 Task: Add an event with the title Second Monthly Performance Evaluation and Feedback, date '2023/10/13', time 9:15 AM to 11:15 AMand add a description: _x000D_
Forming Pairs: Divide the team into pairs. Each pair will consist of a faller and one or more catchers. Ideally, the catchers should be physically capable of supporting the weight of the faller., put the event into Green category . Add location for the event as: Salzburg, Austria, logged in from the account softage.8@softage.netand send the event invitation to softage.3@softage.net and softage.4@softage.net. Set a reminder for the event 87 week before
Action: Mouse moved to (92, 134)
Screenshot: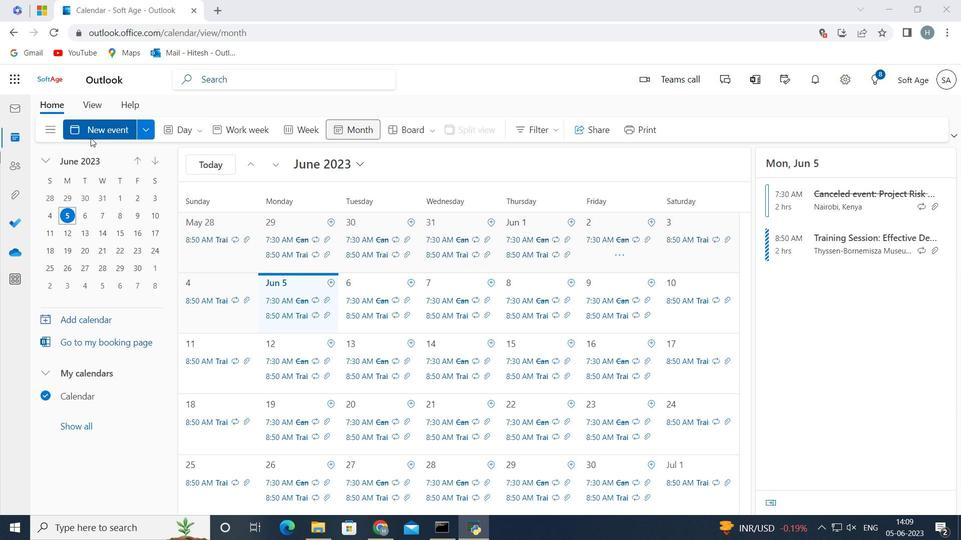
Action: Mouse pressed left at (92, 134)
Screenshot: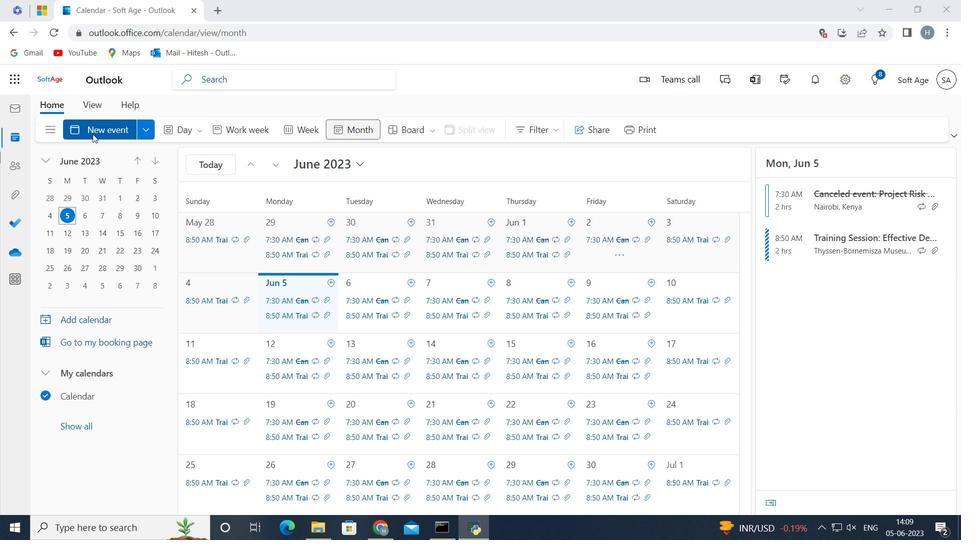 
Action: Mouse moved to (216, 208)
Screenshot: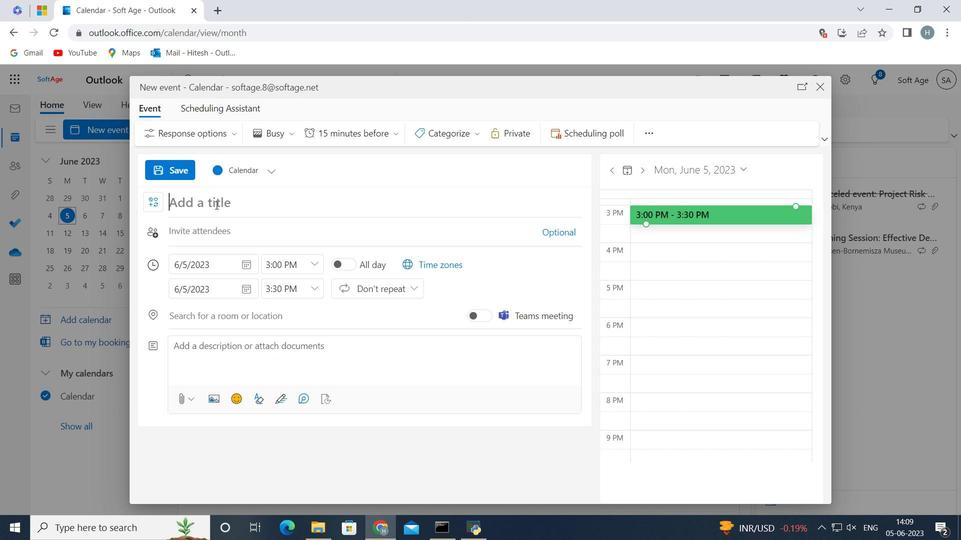 
Action: Mouse pressed left at (216, 208)
Screenshot: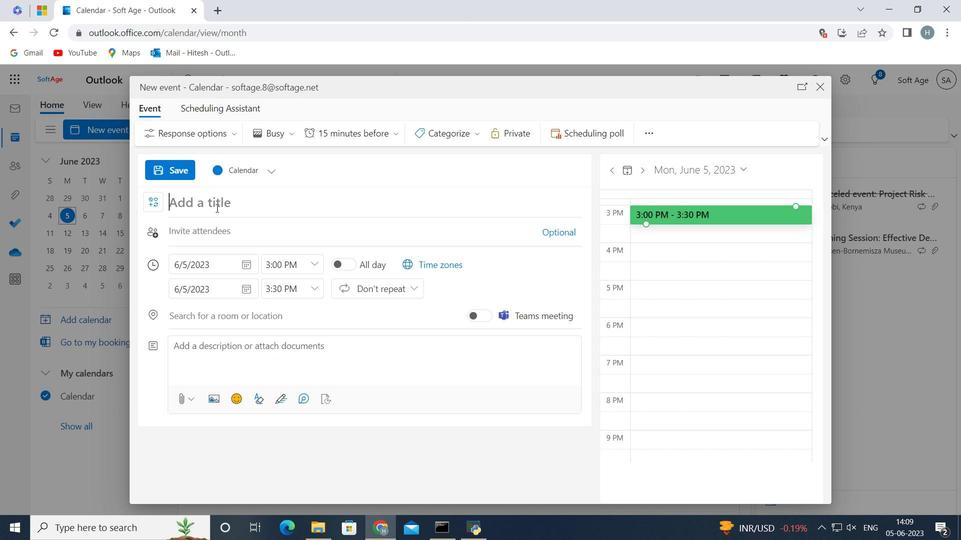 
Action: Mouse moved to (216, 208)
Screenshot: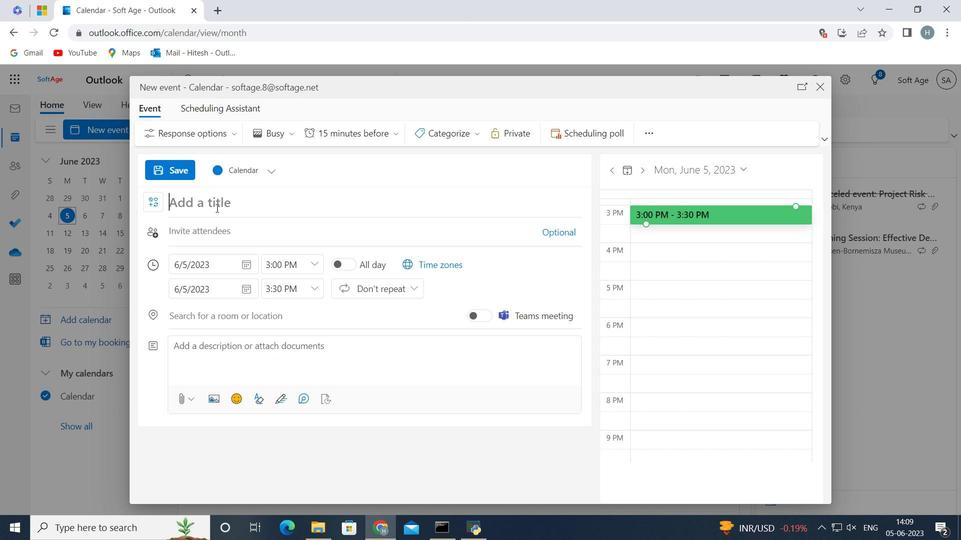 
Action: Key pressed <Key.shift>Second<Key.space><Key.shift>Monthly<Key.space><Key.shift>performance<Key.space><Key.shift>Evaluation<Key.space>and<Key.space><Key.shift>Feedback<Key.space>
Screenshot: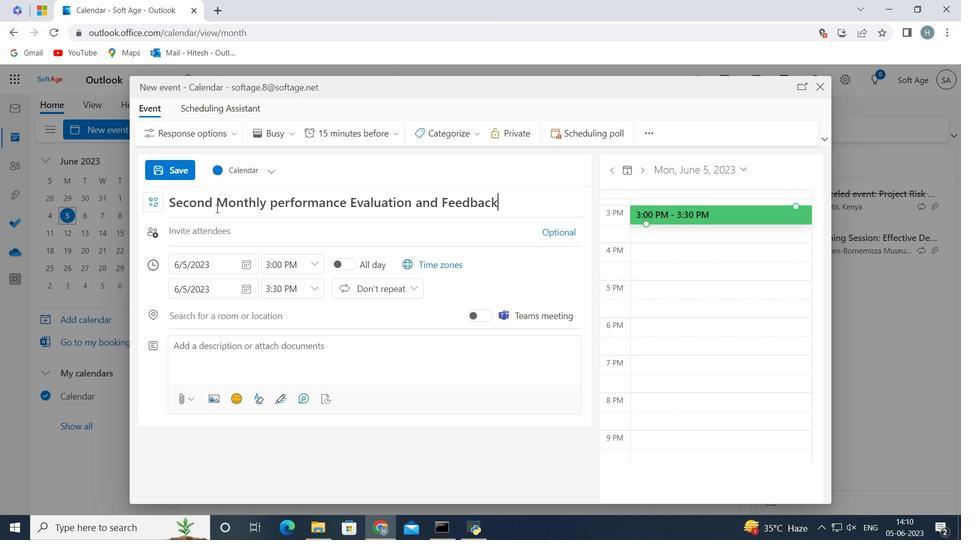 
Action: Mouse moved to (245, 260)
Screenshot: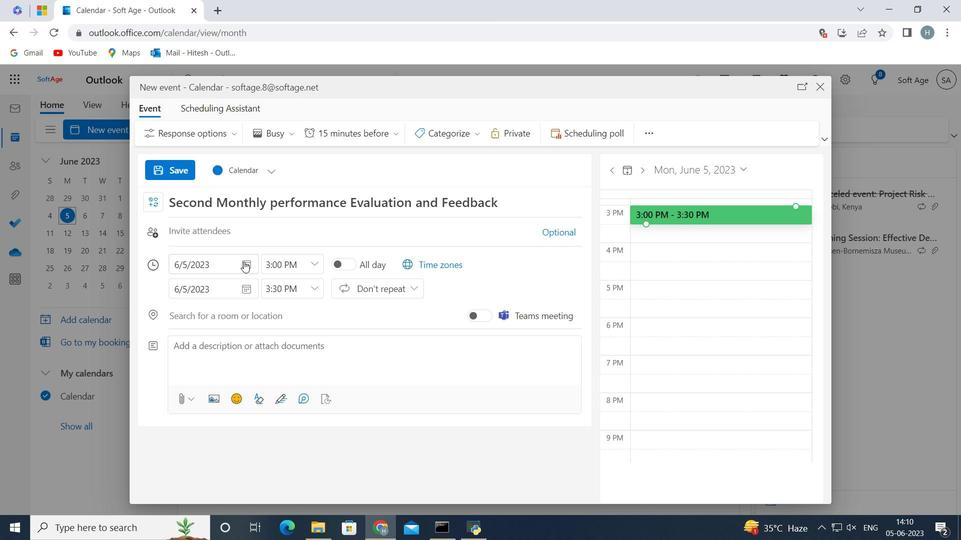 
Action: Mouse pressed left at (245, 260)
Screenshot: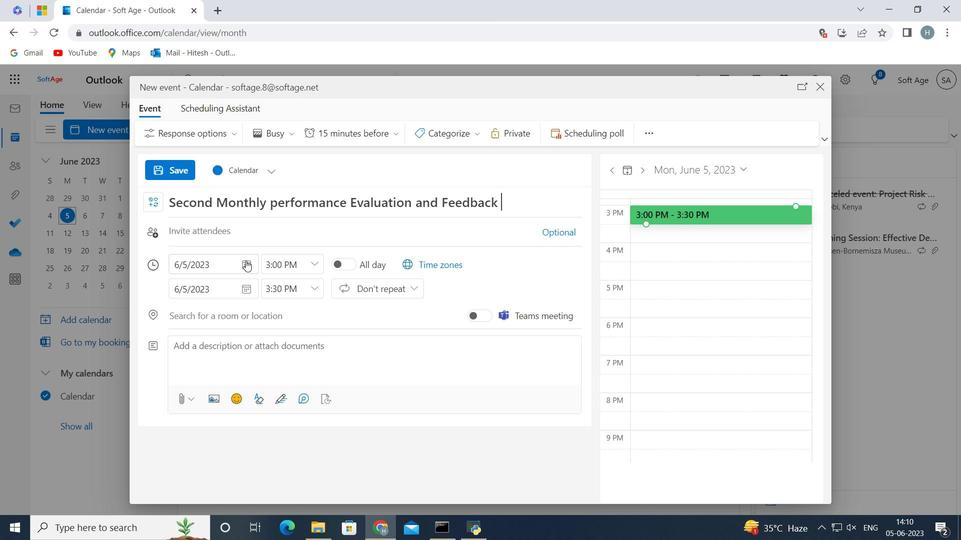 
Action: Mouse moved to (211, 290)
Screenshot: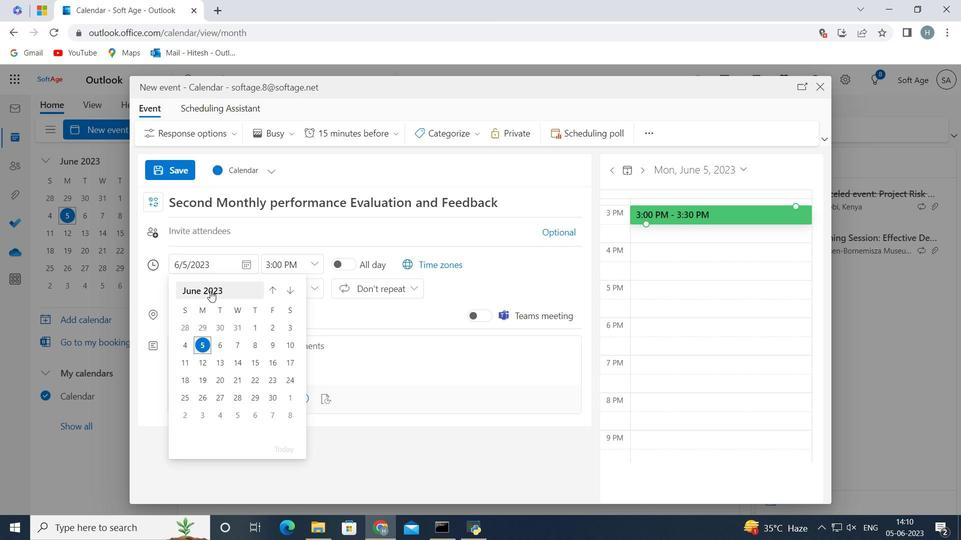 
Action: Mouse pressed left at (211, 290)
Screenshot: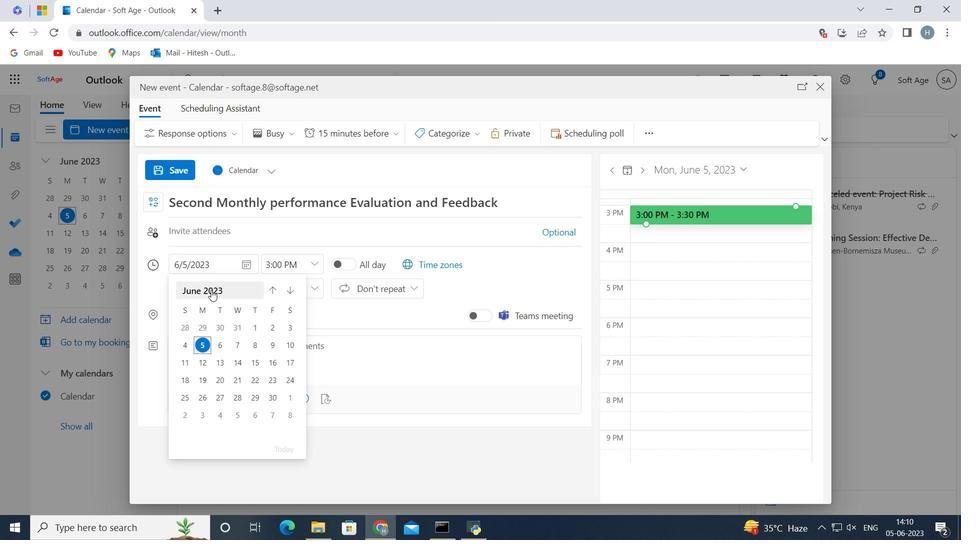 
Action: Mouse moved to (223, 383)
Screenshot: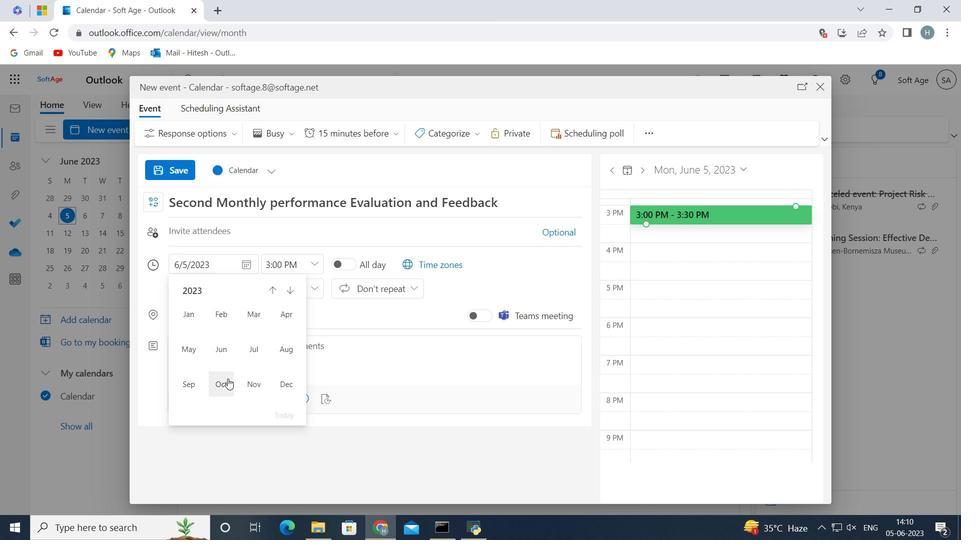 
Action: Mouse pressed left at (223, 383)
Screenshot: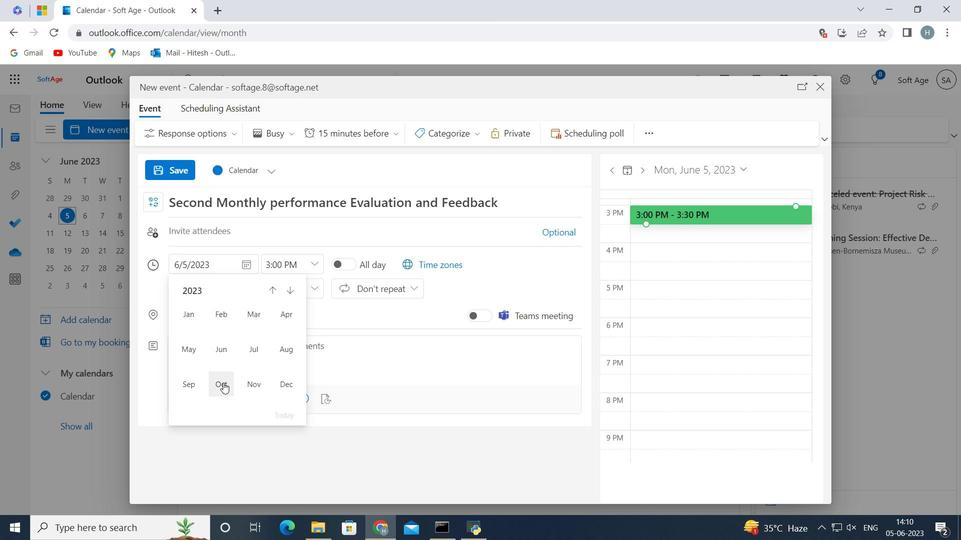 
Action: Mouse moved to (271, 347)
Screenshot: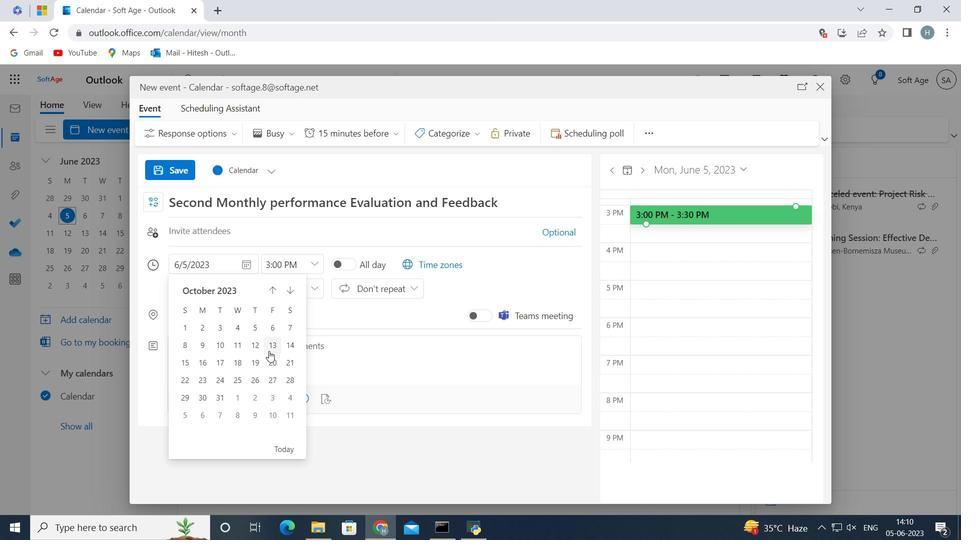 
Action: Mouse pressed left at (271, 347)
Screenshot: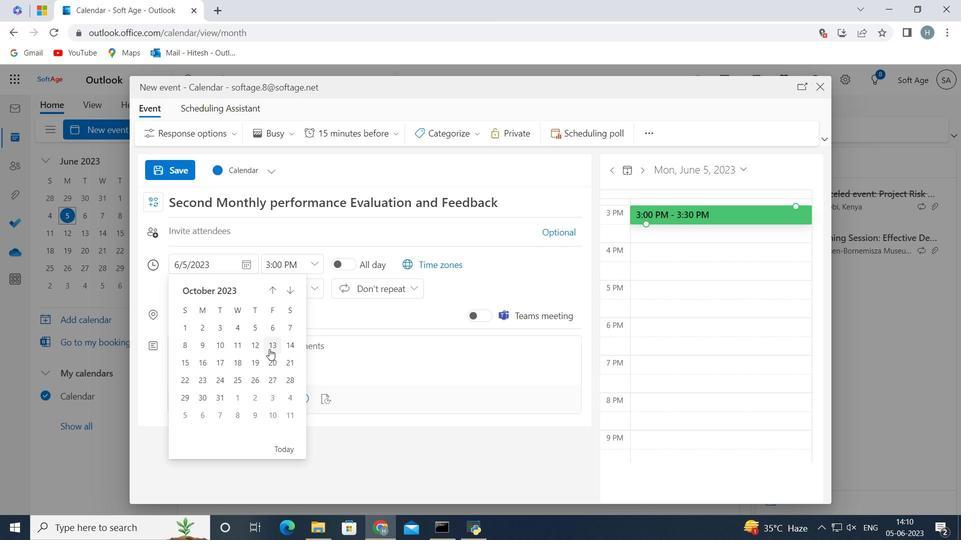 
Action: Mouse moved to (312, 260)
Screenshot: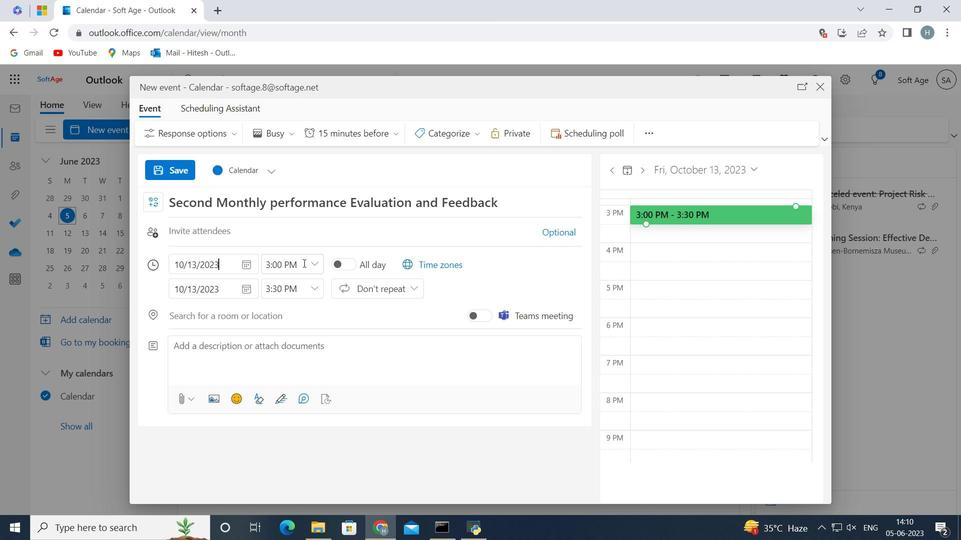 
Action: Mouse pressed left at (312, 260)
Screenshot: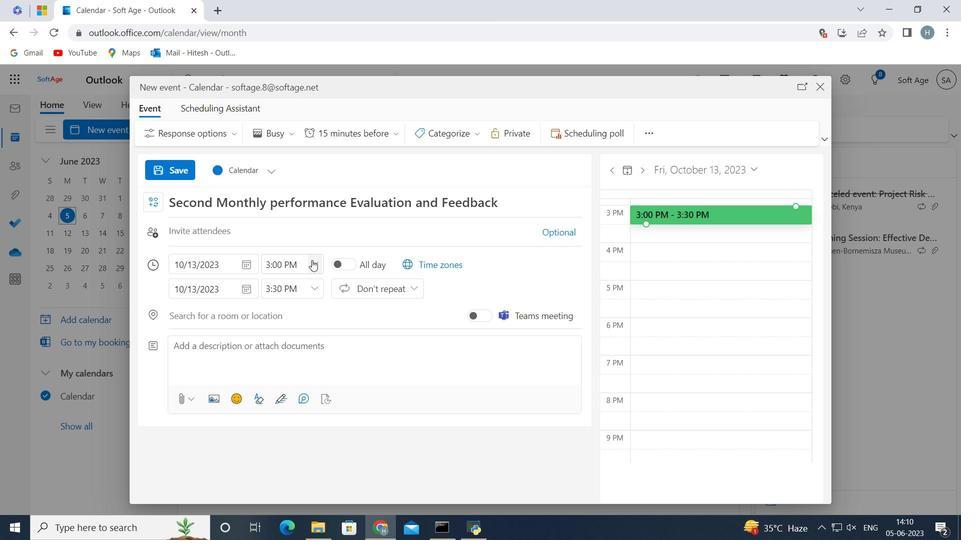 
Action: Mouse moved to (295, 306)
Screenshot: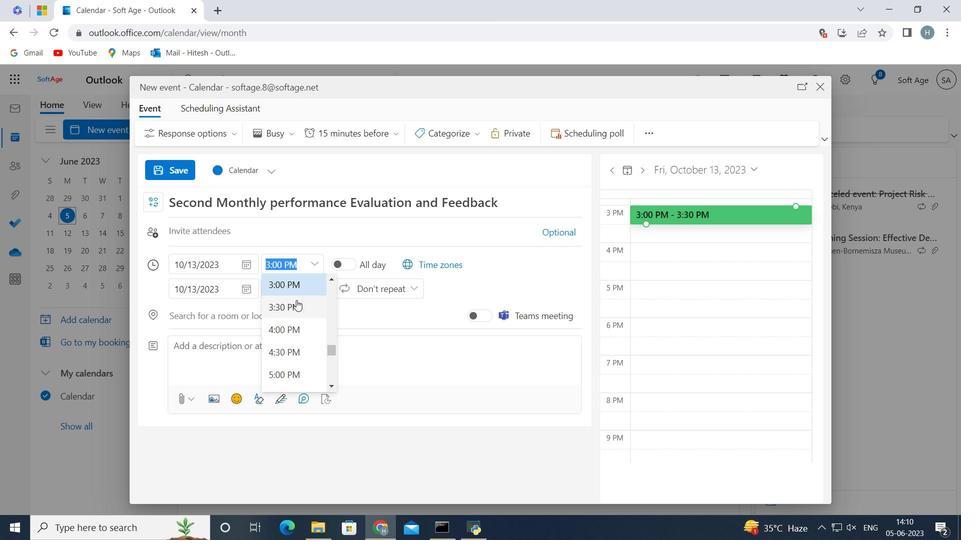 
Action: Mouse scrolled (295, 306) with delta (0, 0)
Screenshot: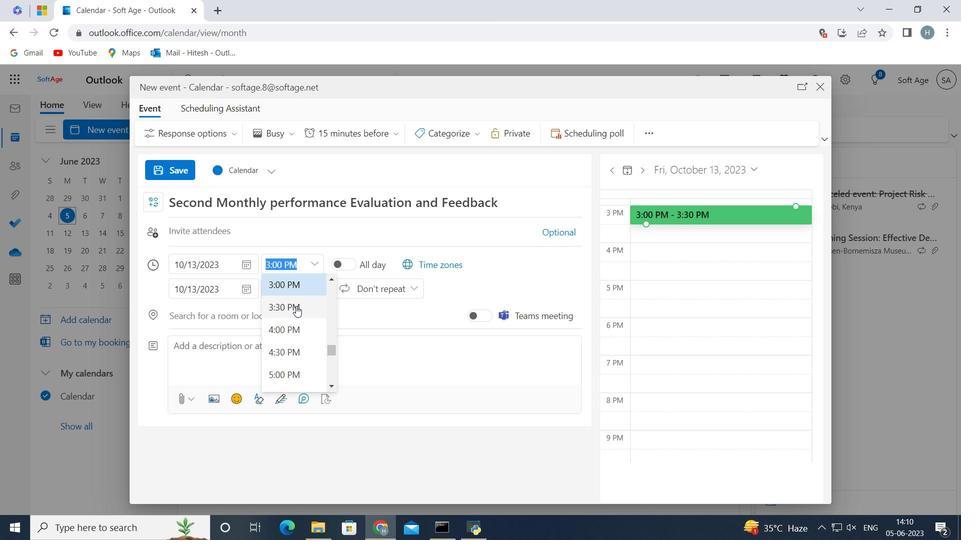 
Action: Mouse scrolled (295, 306) with delta (0, 0)
Screenshot: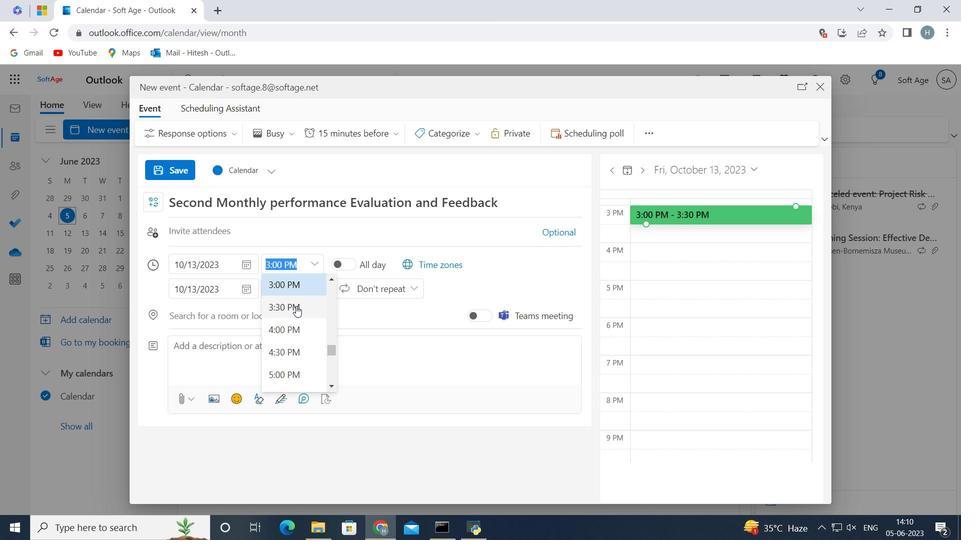 
Action: Mouse scrolled (295, 306) with delta (0, 0)
Screenshot: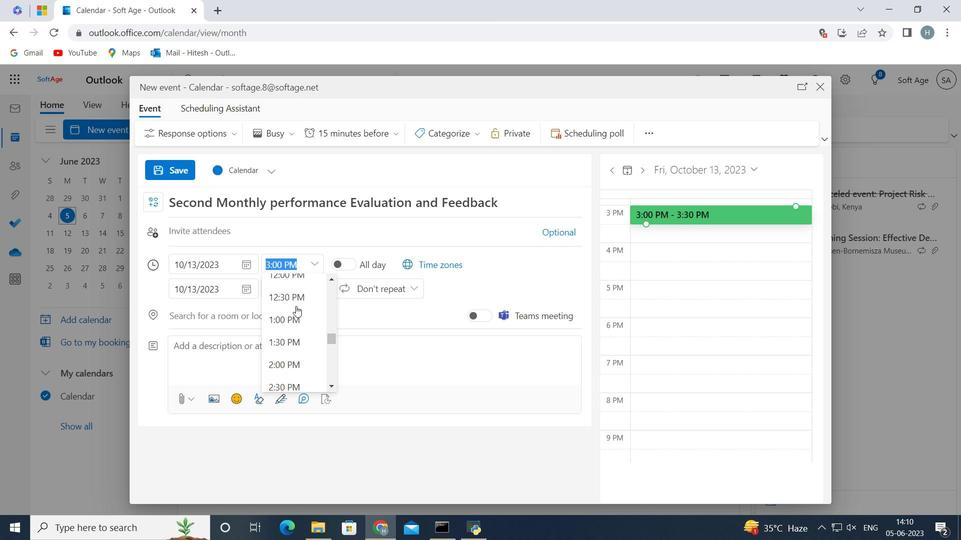 
Action: Mouse scrolled (295, 306) with delta (0, 0)
Screenshot: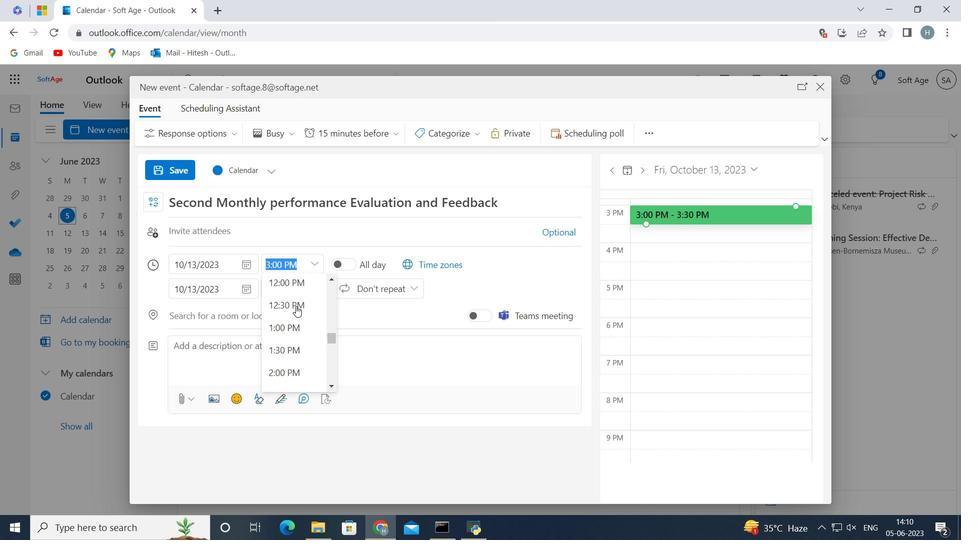
Action: Mouse scrolled (295, 306) with delta (0, 0)
Screenshot: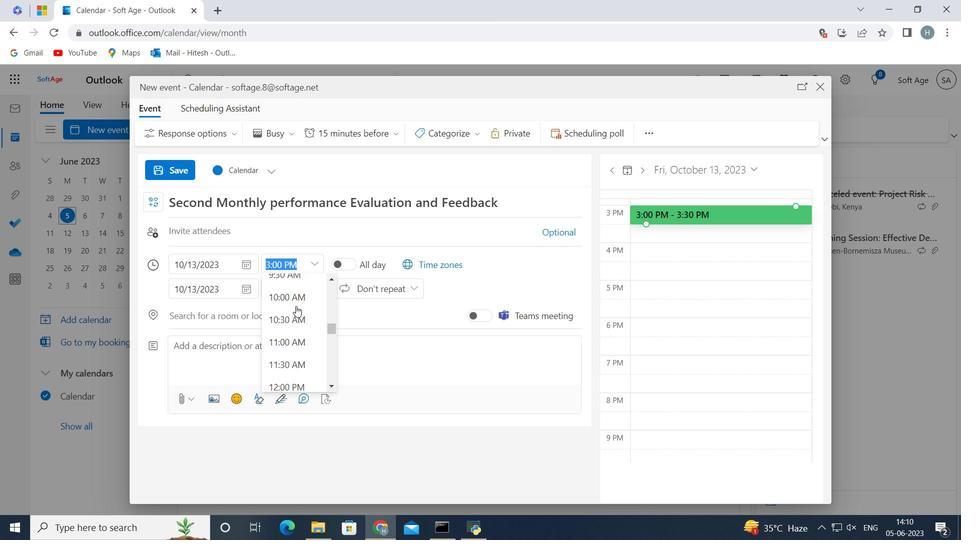 
Action: Mouse moved to (280, 346)
Screenshot: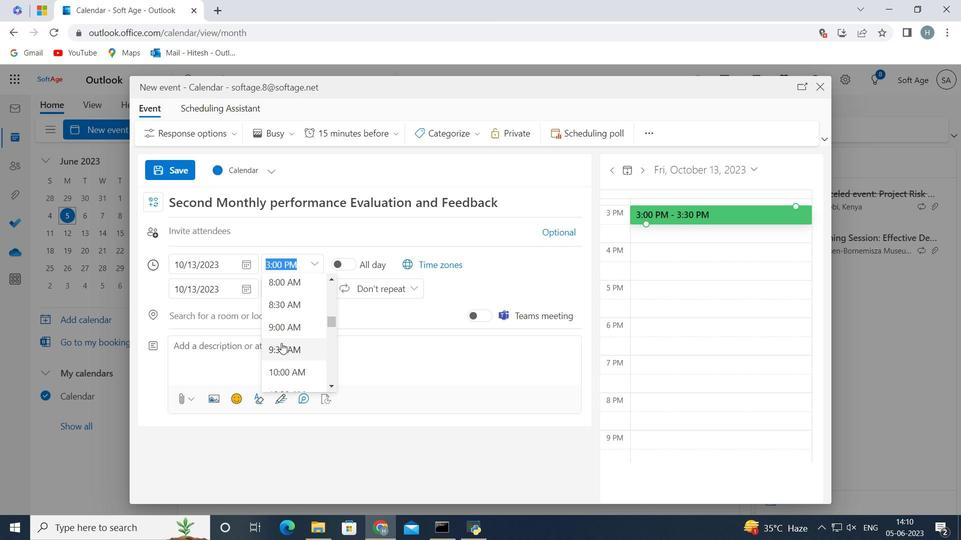 
Action: Mouse pressed left at (280, 346)
Screenshot: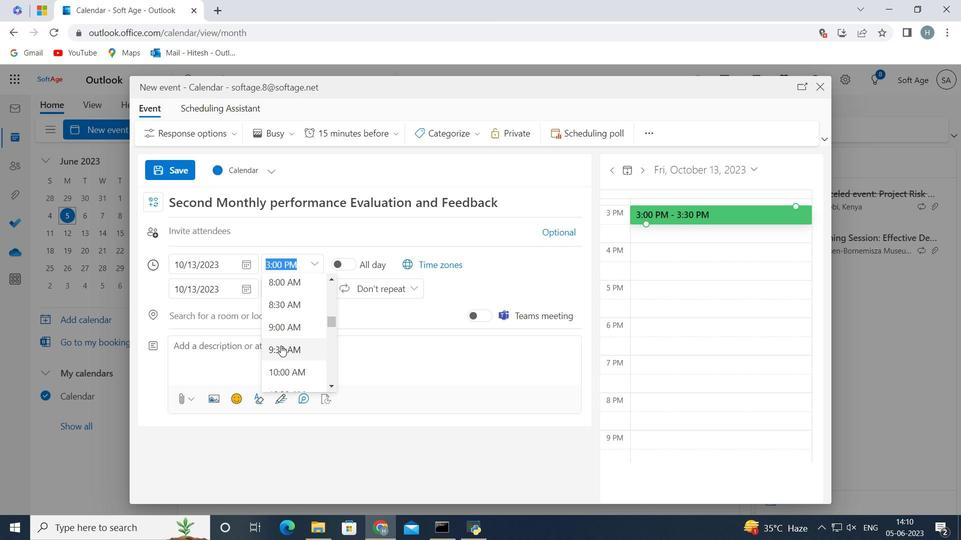 
Action: Mouse moved to (282, 264)
Screenshot: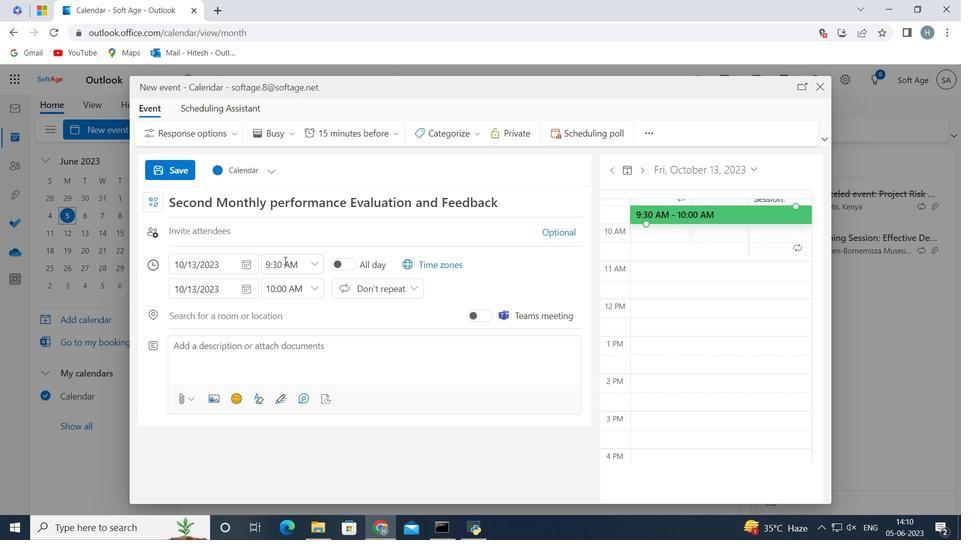 
Action: Mouse pressed left at (282, 264)
Screenshot: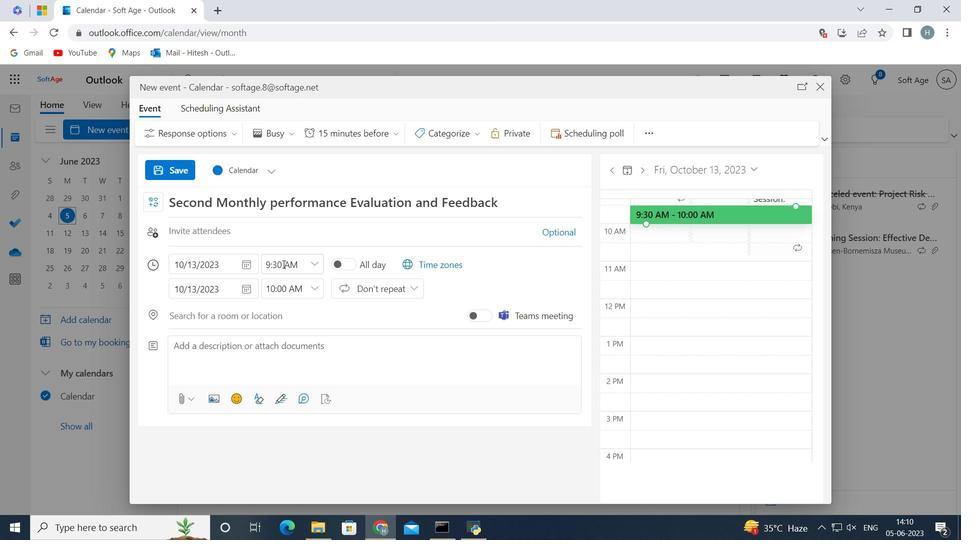
Action: Key pressed <Key.backspace><Key.backspace>15
Screenshot: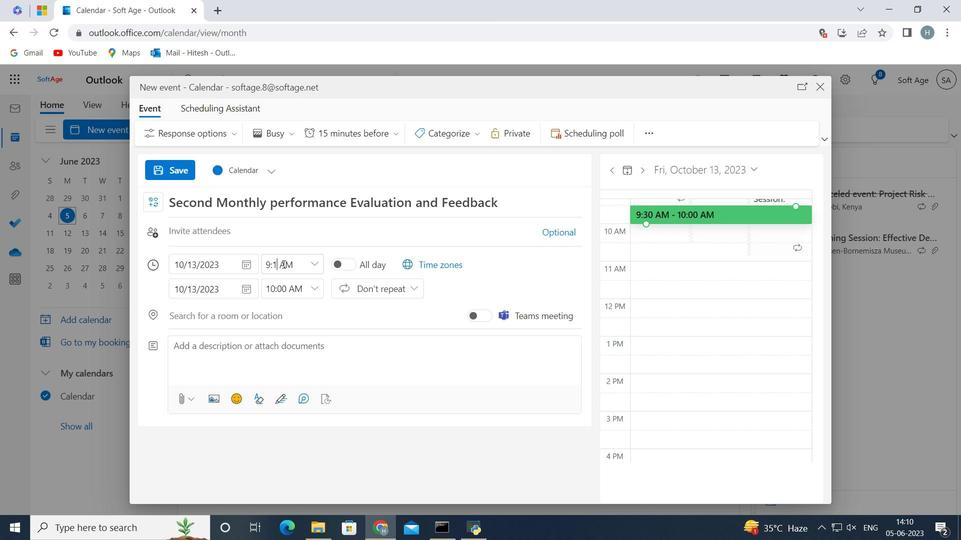 
Action: Mouse moved to (320, 284)
Screenshot: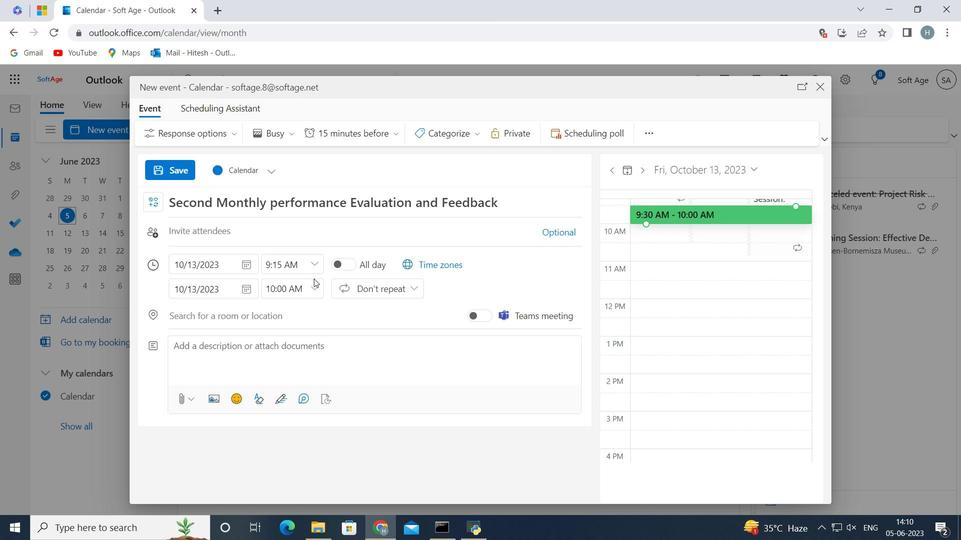
Action: Mouse pressed left at (320, 284)
Screenshot: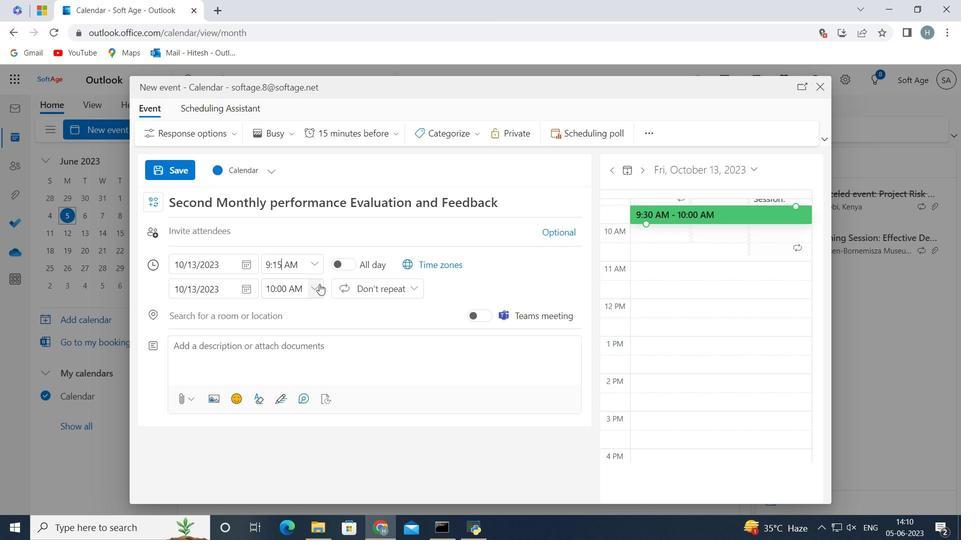 
Action: Mouse moved to (304, 376)
Screenshot: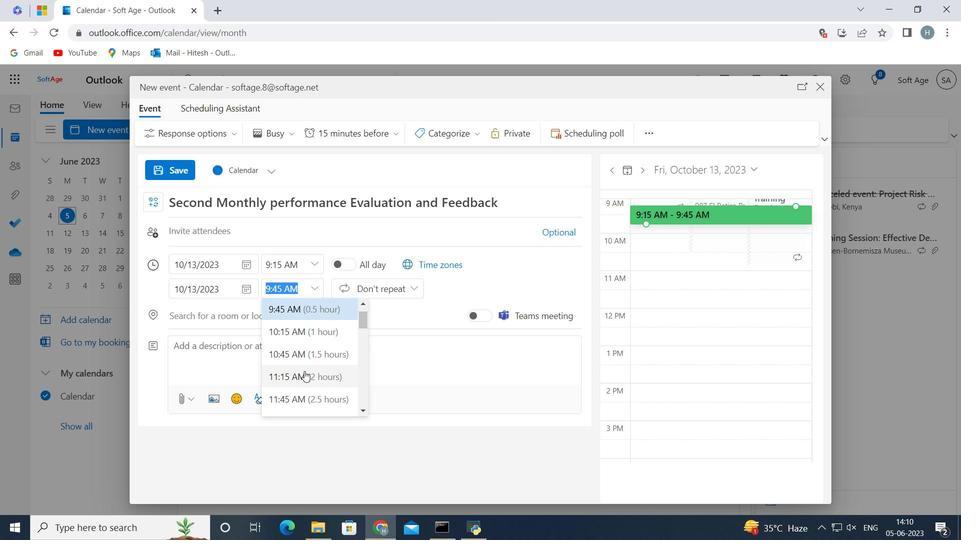 
Action: Mouse pressed left at (304, 376)
Screenshot: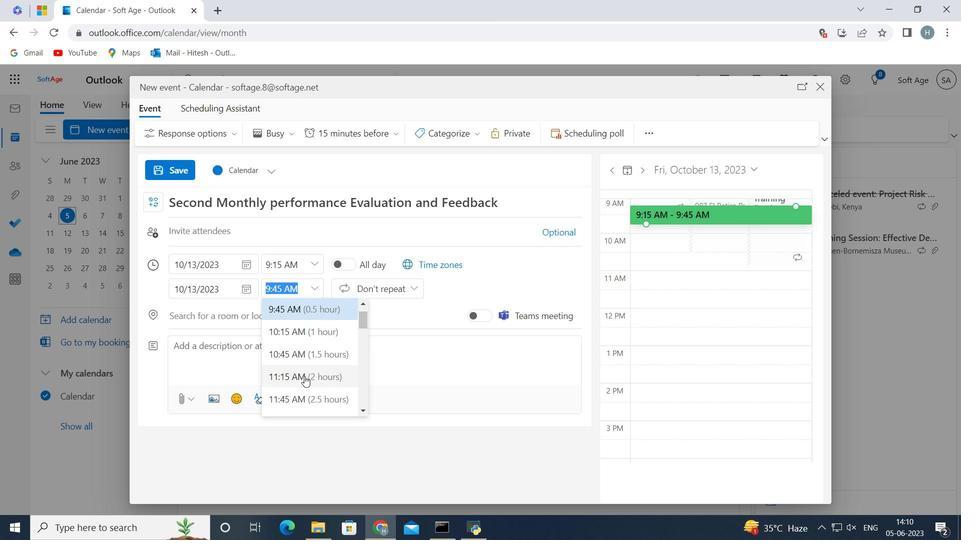 
Action: Mouse moved to (275, 344)
Screenshot: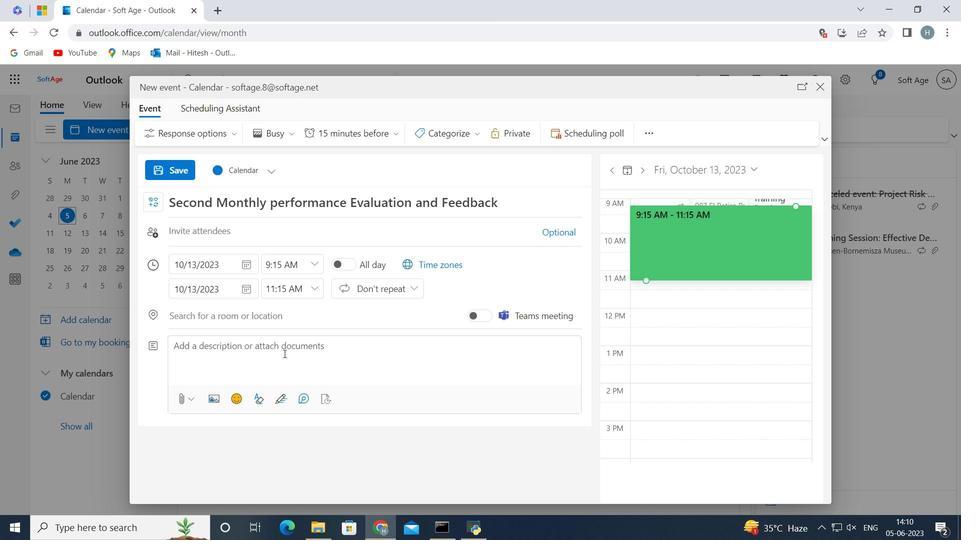 
Action: Mouse pressed left at (275, 344)
Screenshot: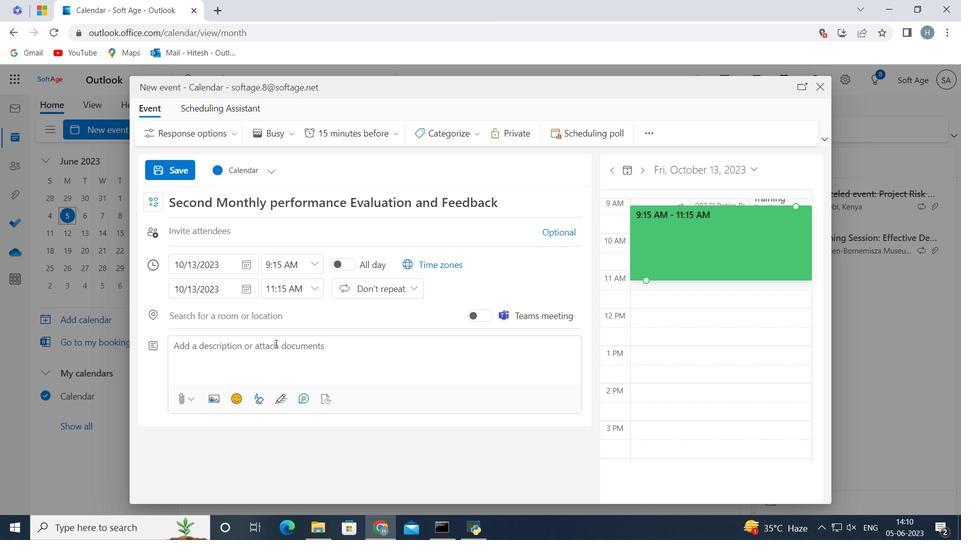 
Action: Key pressed <Key.shift>Forming<Key.space>pairs<Key.shift_r><Key.shift_r><Key.shift_r><Key.shift_r>:<Key.space><Key.shift>Divide<Key.space>the<Key.space>team<Key.space>into<Key.space>paire
Screenshot: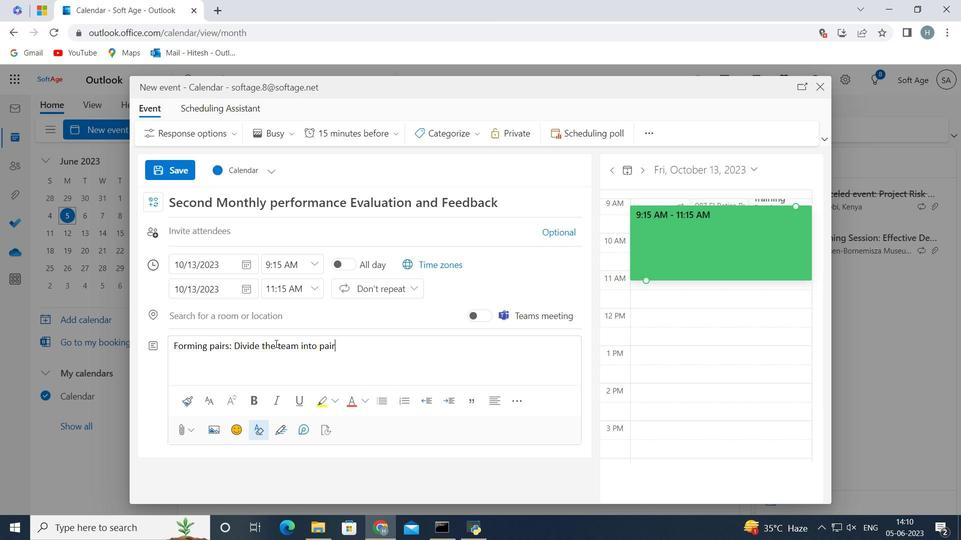 
Action: Mouse moved to (411, 319)
Screenshot: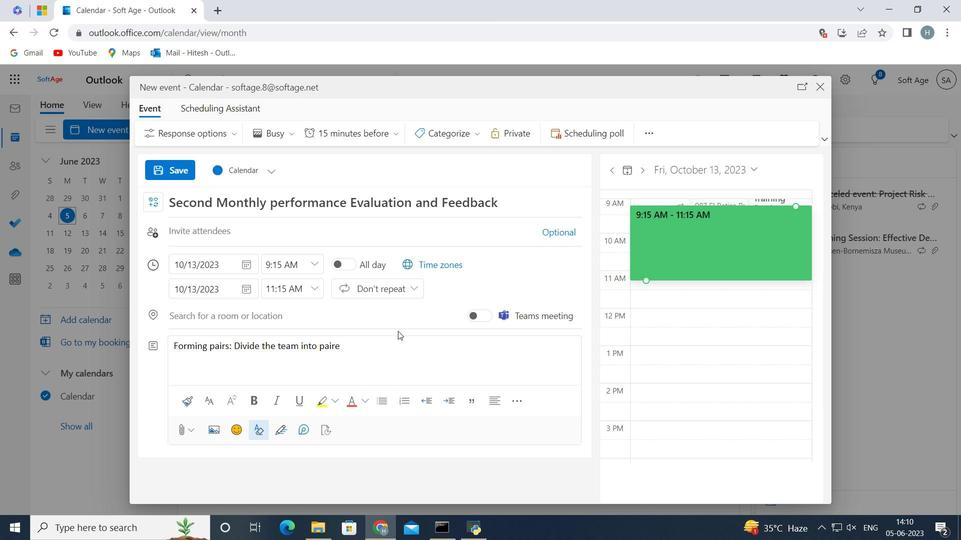 
Action: Key pressed .<Key.space><Key.shift>E<Key.backspace><Key.backspace><Key.backspace><Key.backspace>s.<Key.space><Key.shift>Each<Key.space>pair<Key.space>will<Key.space>consist<Key.space>of<Key.space>a<Key.space>faller<Key.space>and<Key.space>one<Key.space>or<Key.space>more<Key.space>catchers.<Key.space><Key.shift>Ideallym<Key.backspace>,<Key.space>the<Key.space>catchers<Key.space>should<Key.space>be<Key.space>physically<Key.space>capable<Key.space>of<Key.space>supporting<Key.space>the<Key.space>weight<Key.space>of<Key.space>the<Key.space>faller.<Key.space>
Screenshot: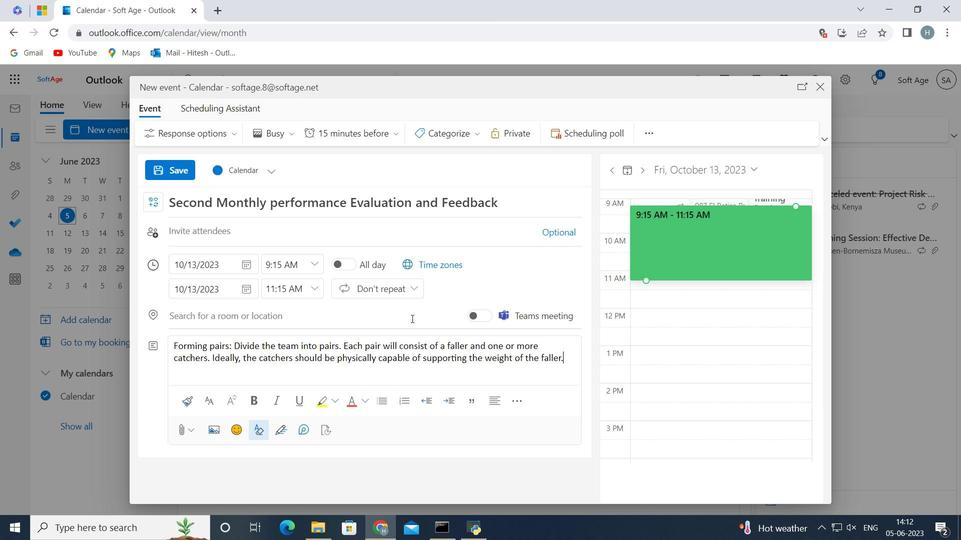 
Action: Mouse moved to (475, 138)
Screenshot: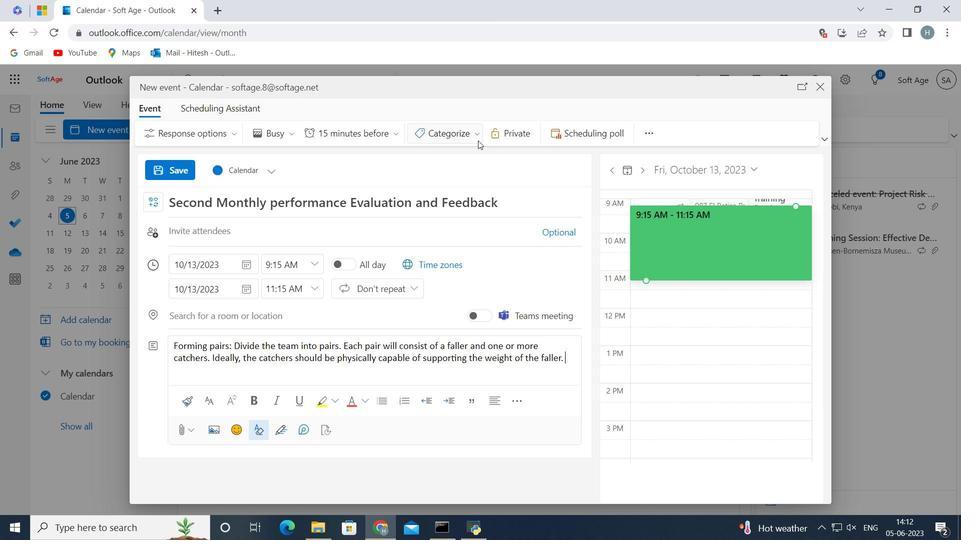 
Action: Mouse pressed left at (475, 138)
Screenshot: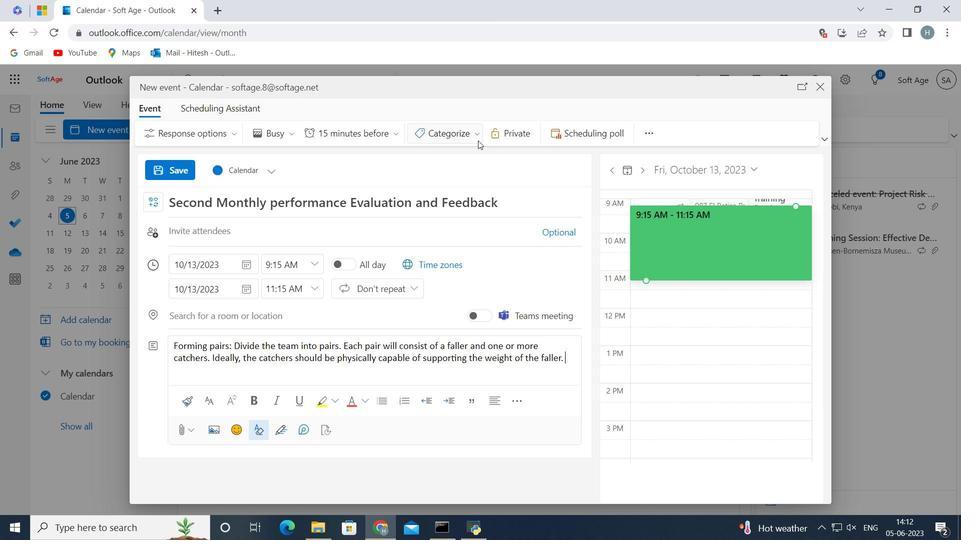 
Action: Mouse moved to (463, 173)
Screenshot: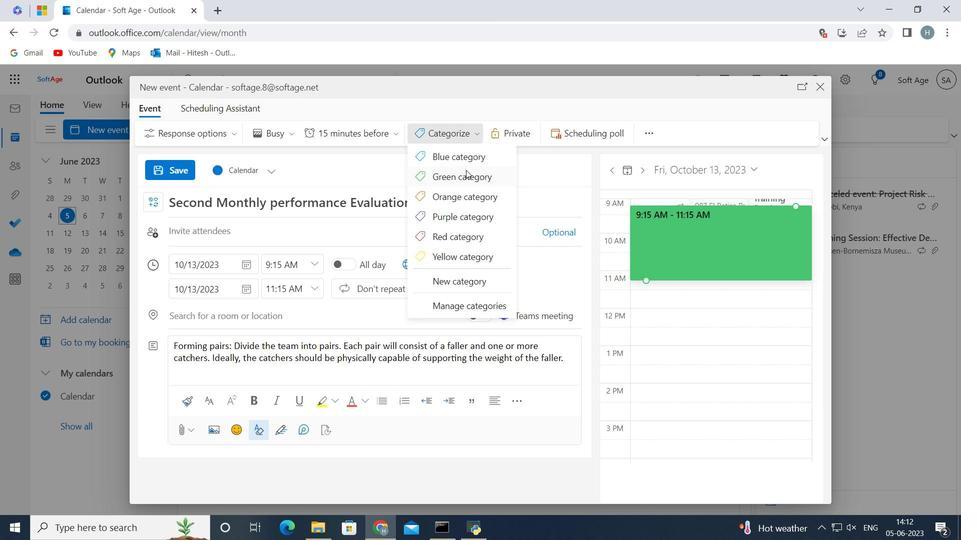 
Action: Mouse pressed left at (463, 173)
Screenshot: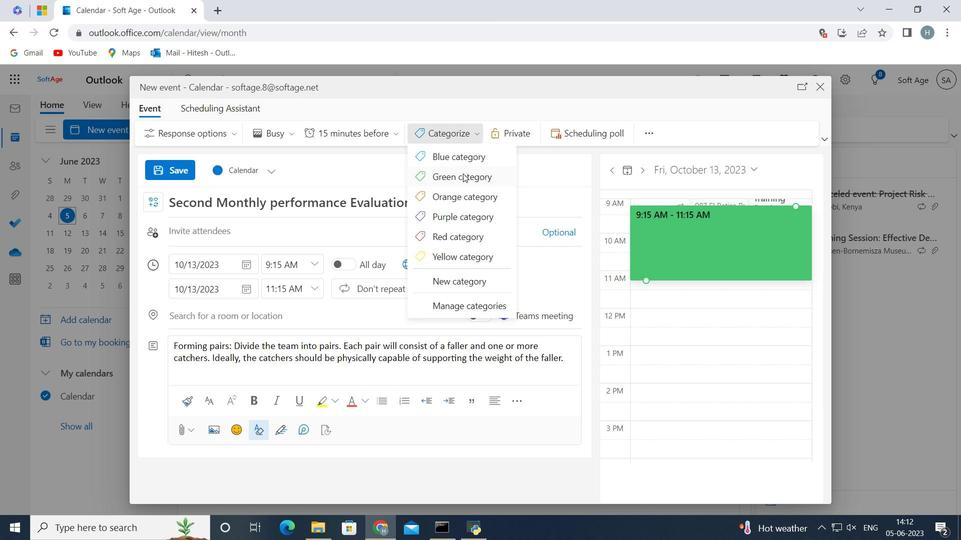 
Action: Mouse moved to (310, 318)
Screenshot: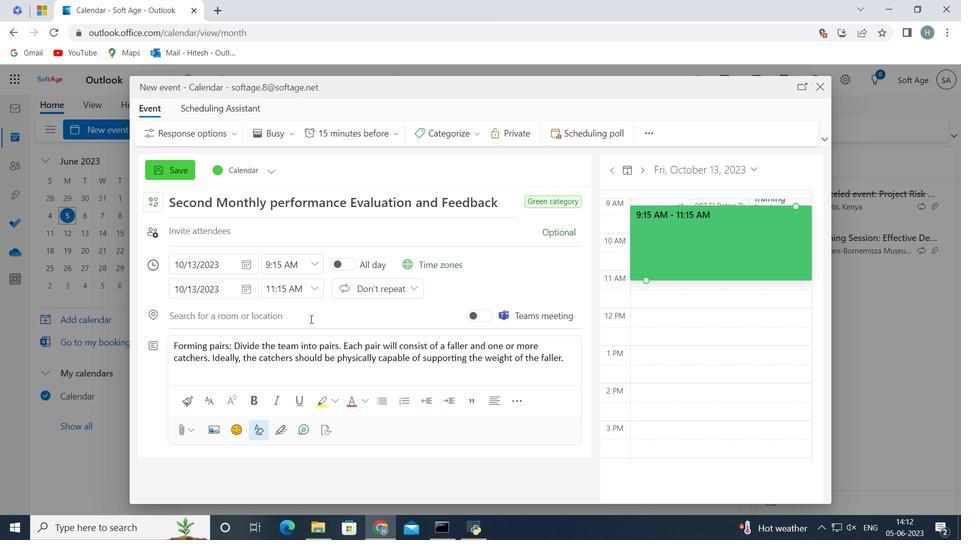 
Action: Mouse pressed left at (310, 318)
Screenshot: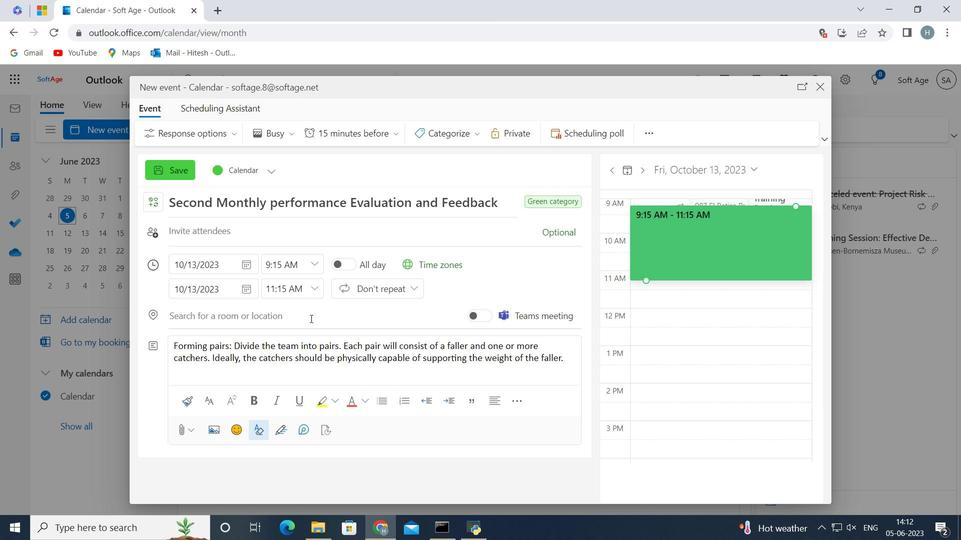 
Action: Key pressed <Key.shift>Salzburg,<Key.space><Key.shift>Austria<Key.space>
Screenshot: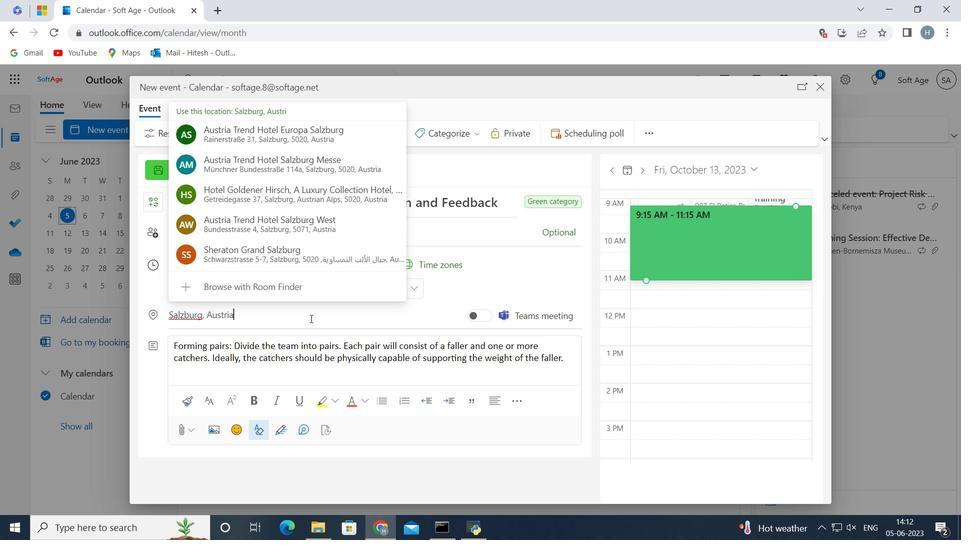
Action: Mouse moved to (513, 290)
Screenshot: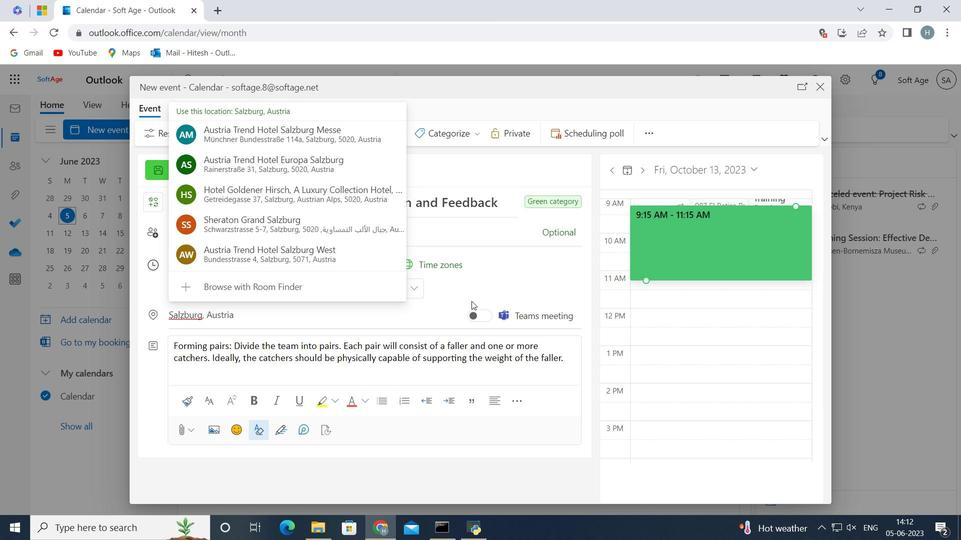 
Action: Mouse pressed left at (513, 290)
Screenshot: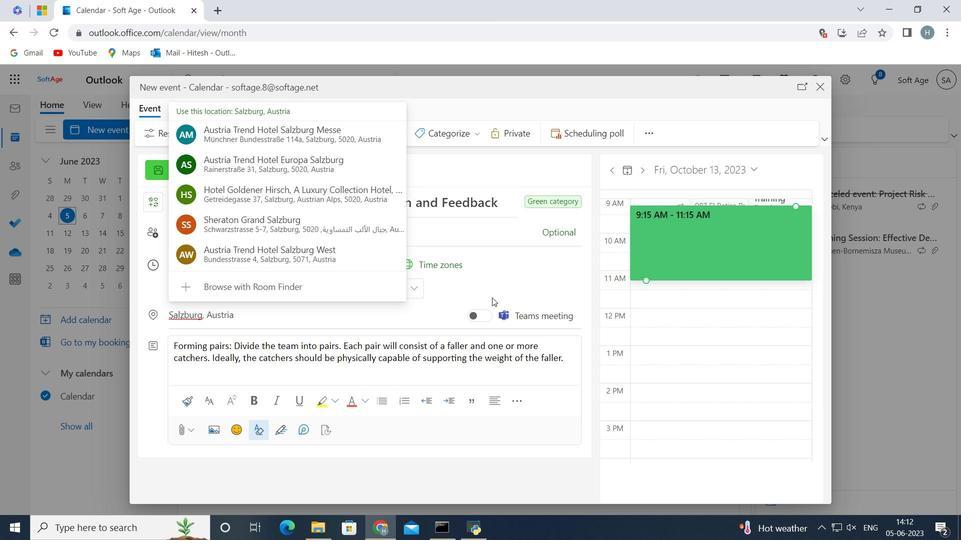 
Action: Mouse moved to (444, 235)
Screenshot: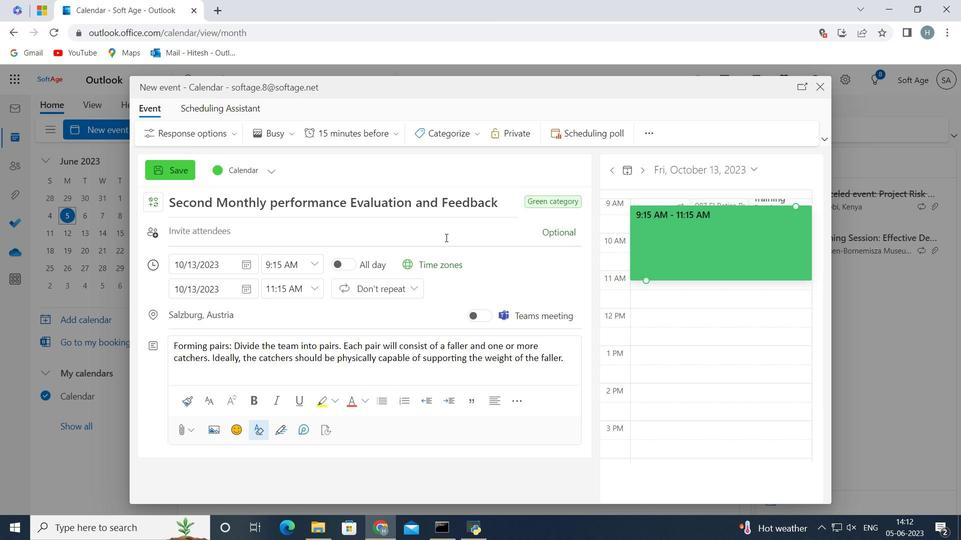 
Action: Mouse pressed left at (444, 235)
Screenshot: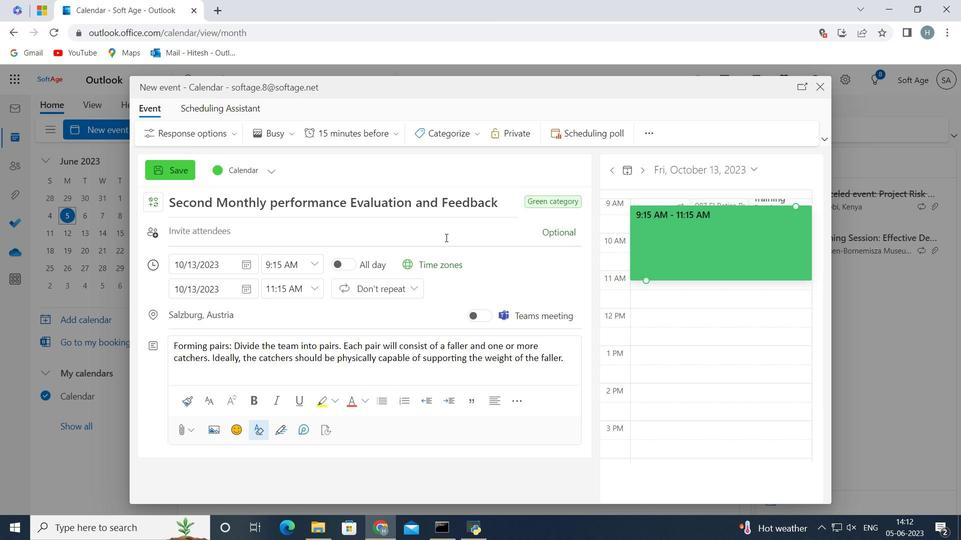 
Action: Key pressed softage.3<Key.shift>@softage.net
Screenshot: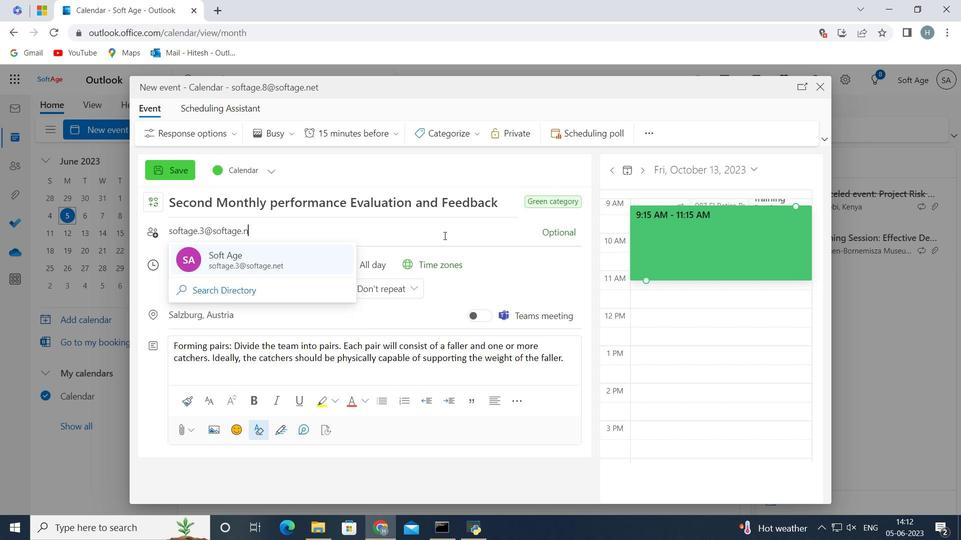 
Action: Mouse moved to (245, 260)
Screenshot: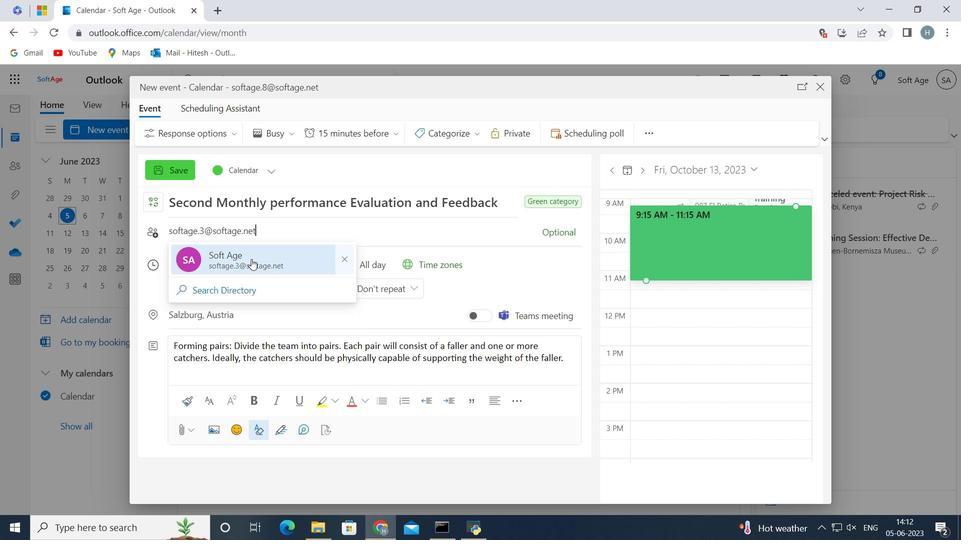 
Action: Mouse pressed left at (245, 260)
Screenshot: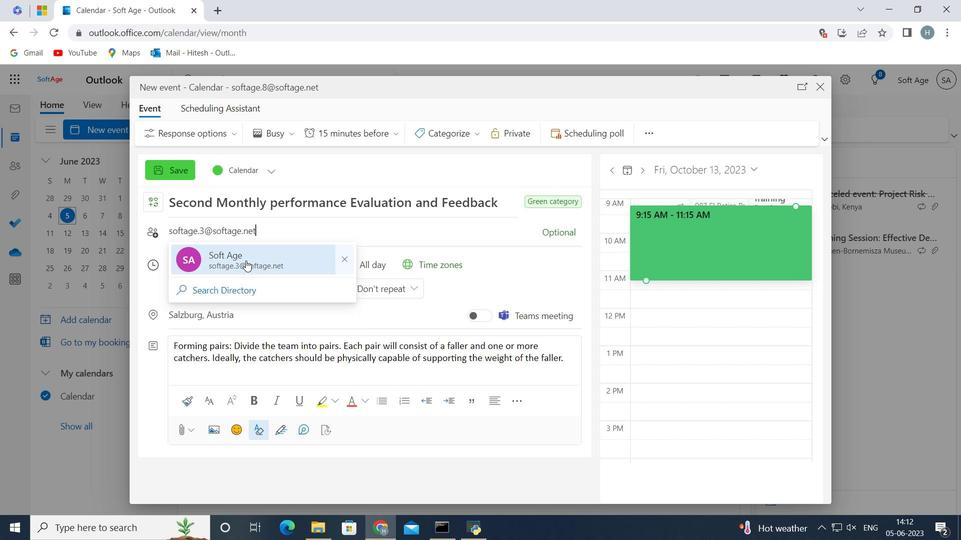 
Action: Key pressed softage.4<Key.shift>@softage.net
Screenshot: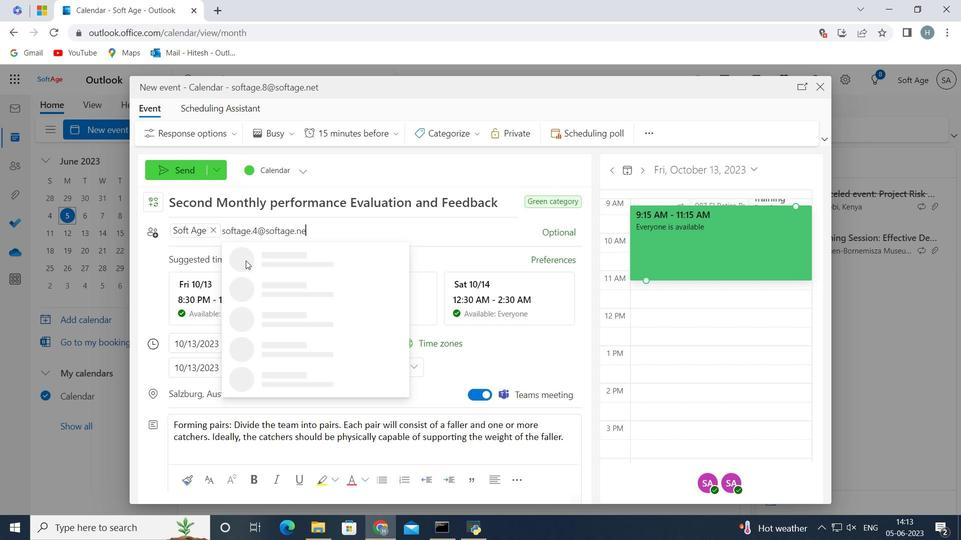 
Action: Mouse pressed left at (245, 260)
Screenshot: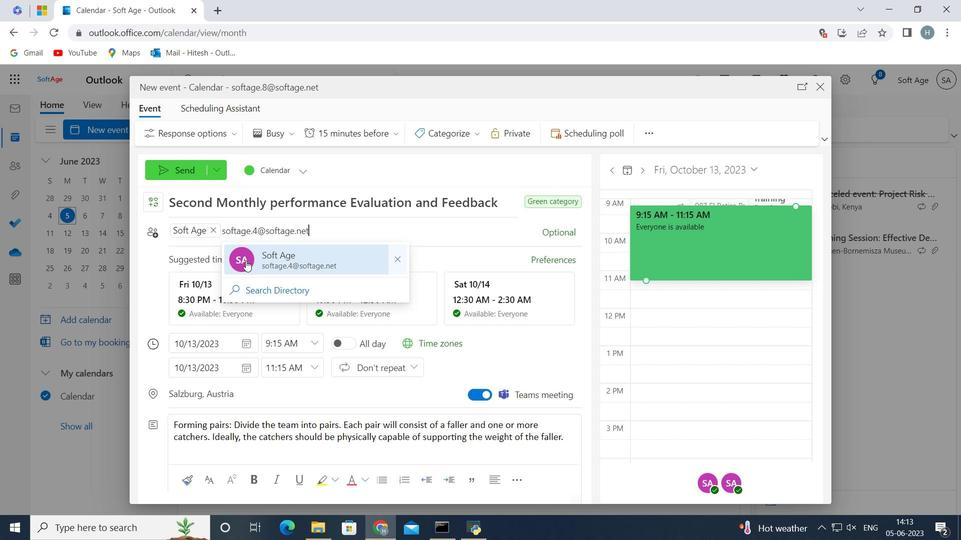 
Action: Mouse moved to (401, 134)
Screenshot: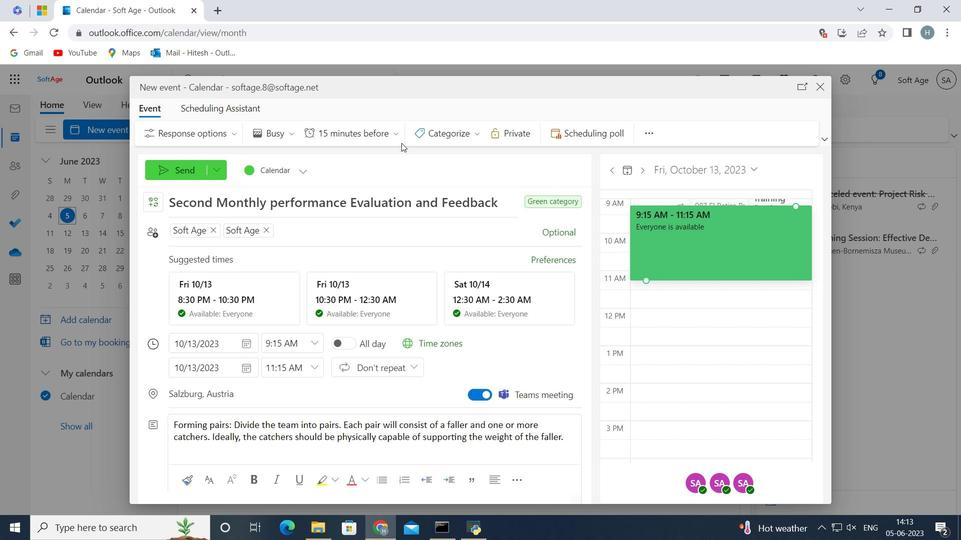 
Action: Mouse pressed left at (401, 134)
Screenshot: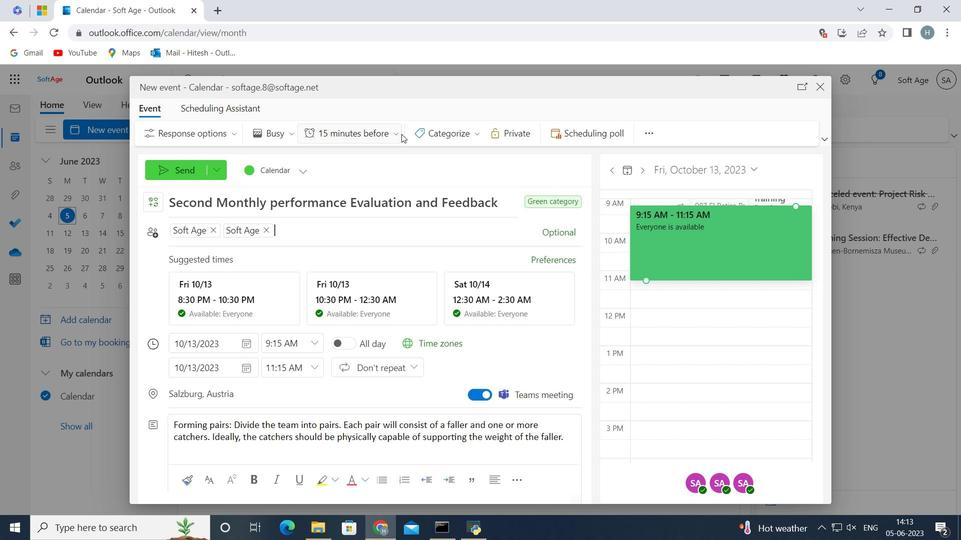 
Action: Mouse moved to (351, 380)
Screenshot: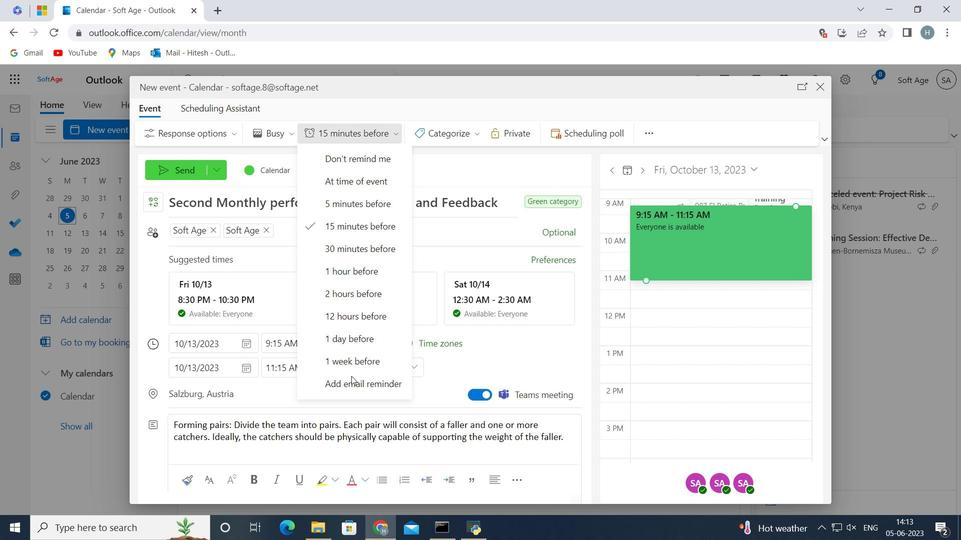 
Action: Mouse pressed left at (351, 380)
Screenshot: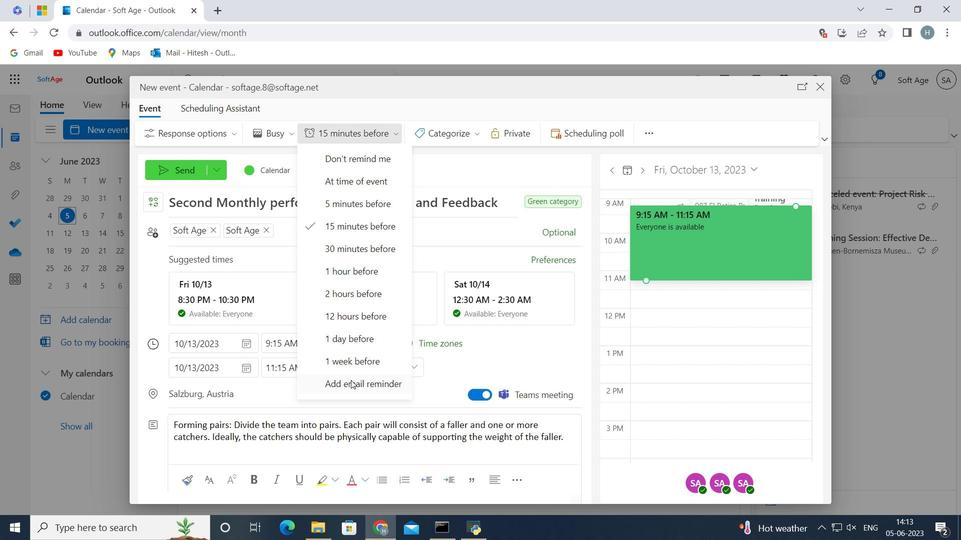 
Action: Mouse moved to (345, 207)
Screenshot: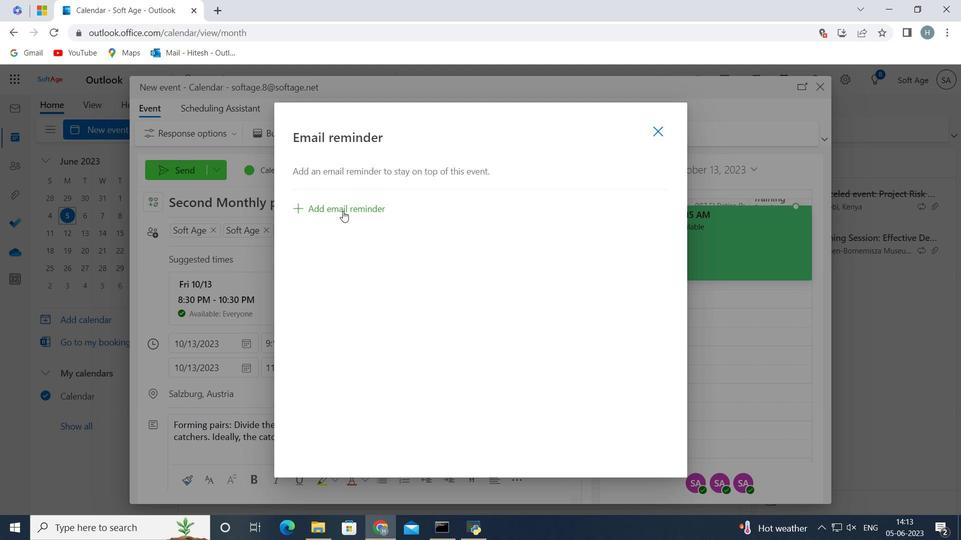 
Action: Mouse pressed left at (345, 207)
Screenshot: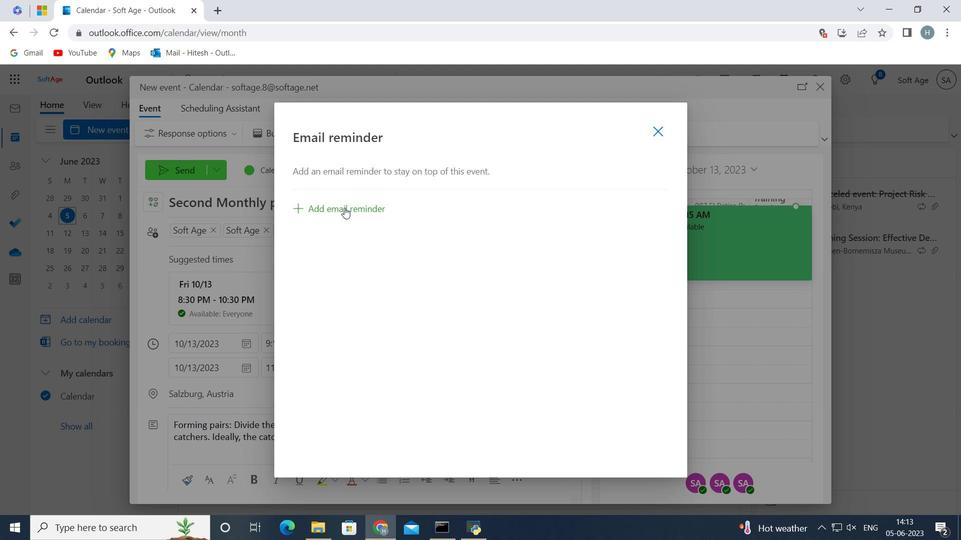 
Action: Mouse moved to (395, 204)
Screenshot: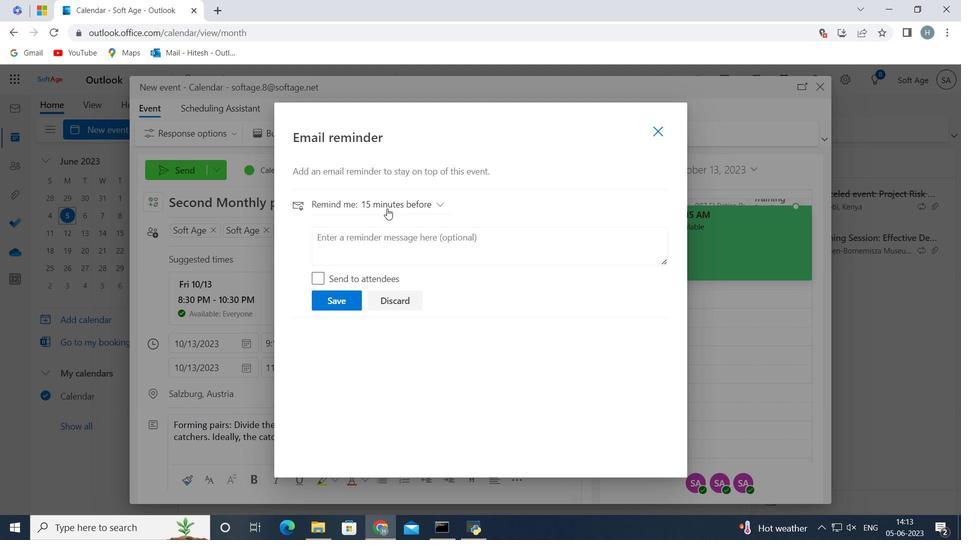 
Action: Mouse pressed left at (395, 204)
Screenshot: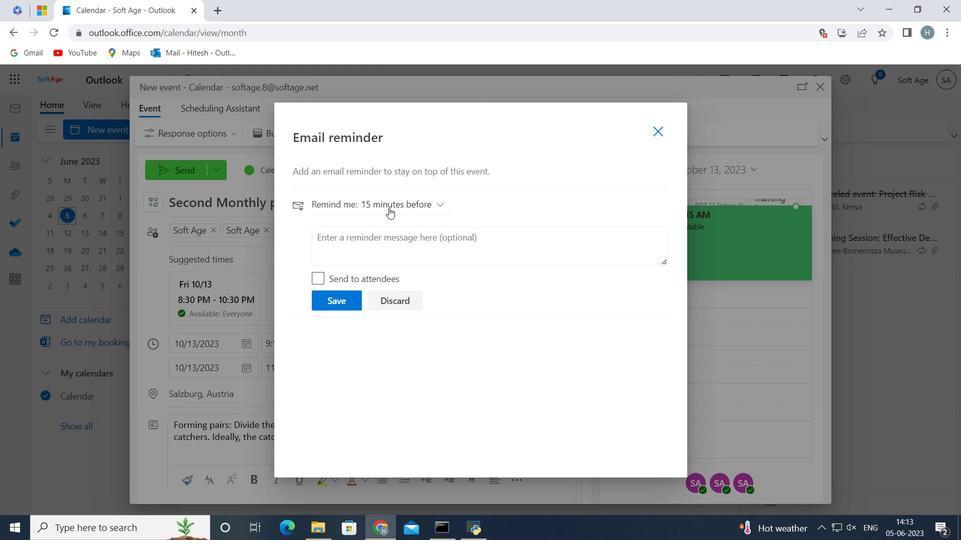 
Action: Mouse moved to (388, 425)
Screenshot: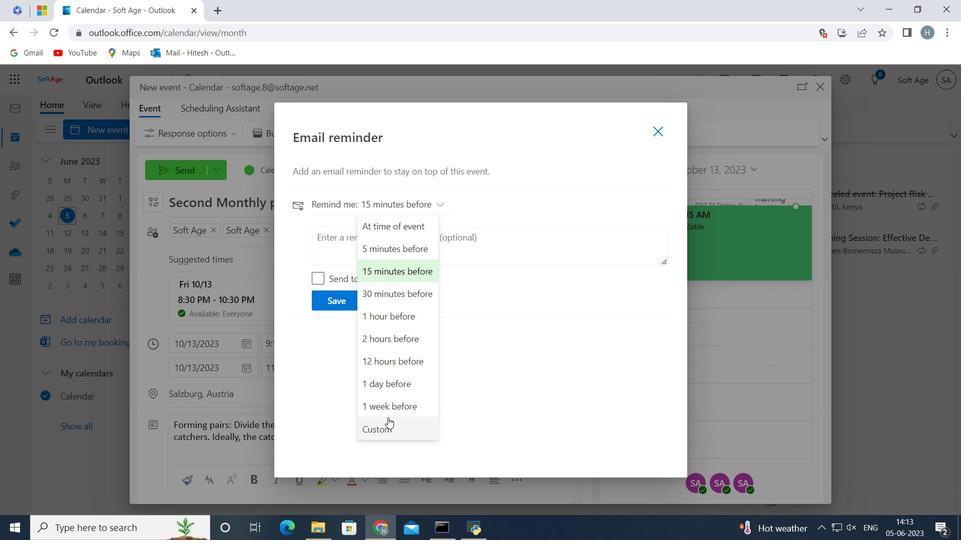 
Action: Mouse pressed left at (388, 425)
Screenshot: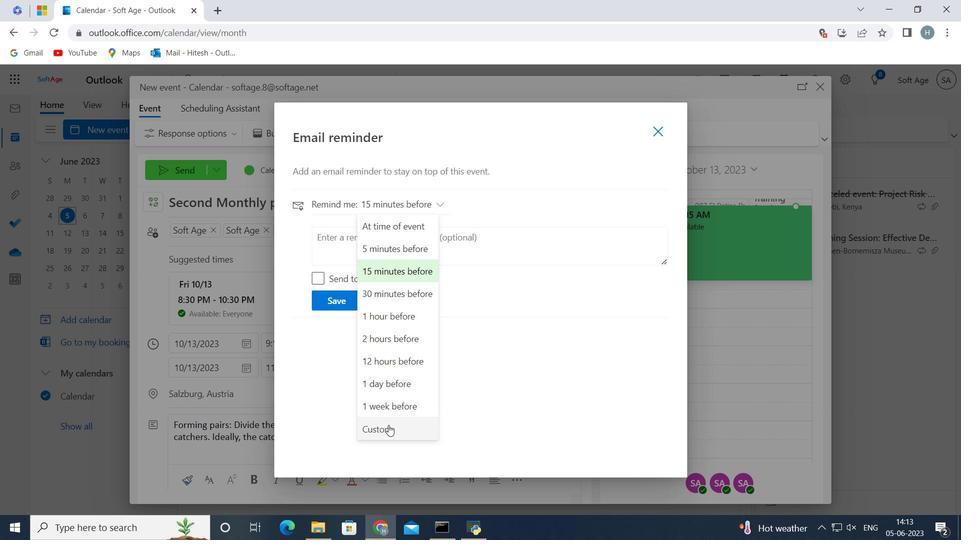 
Action: Mouse moved to (400, 283)
Screenshot: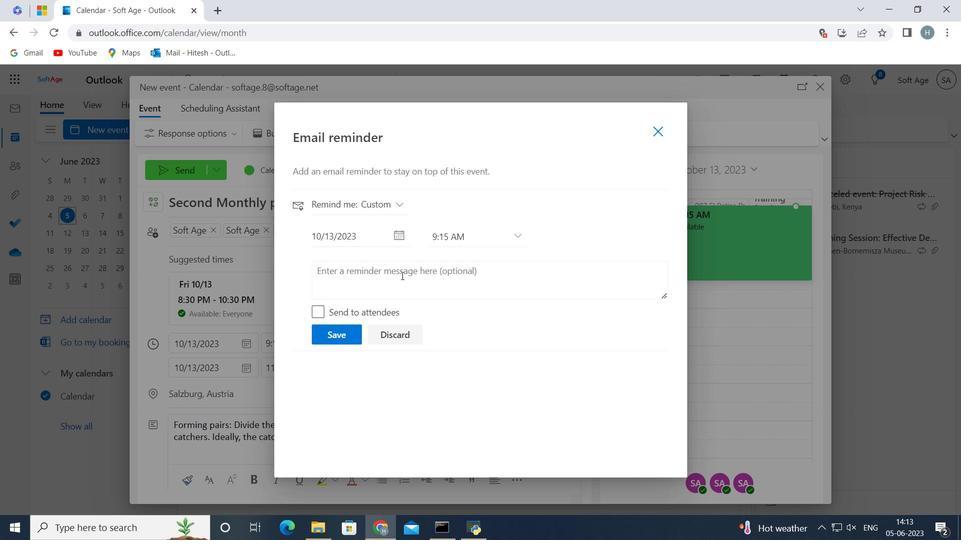 
Action: Mouse pressed left at (400, 283)
Screenshot: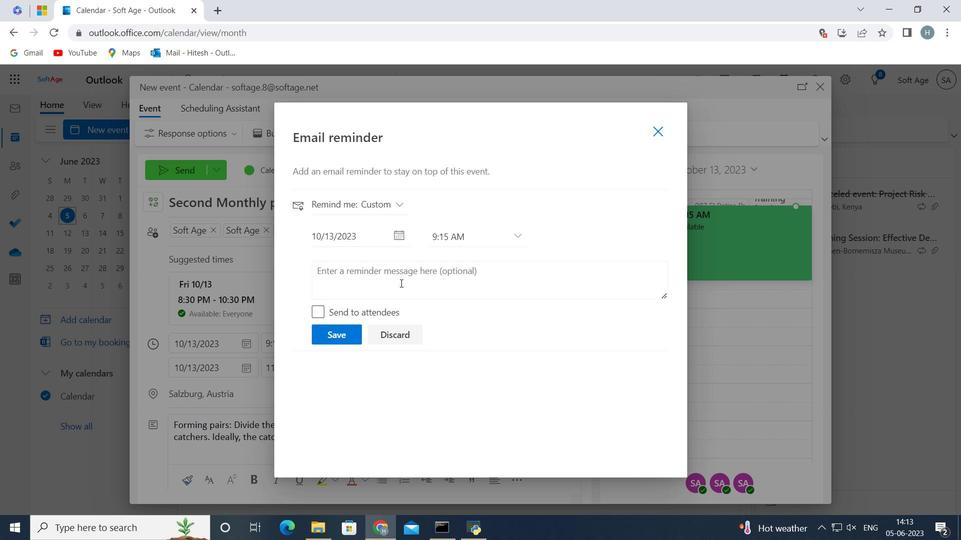 
Action: Key pressed 609<Key.space><Key.shift>Days<Key.space><Key.shift>Before
Screenshot: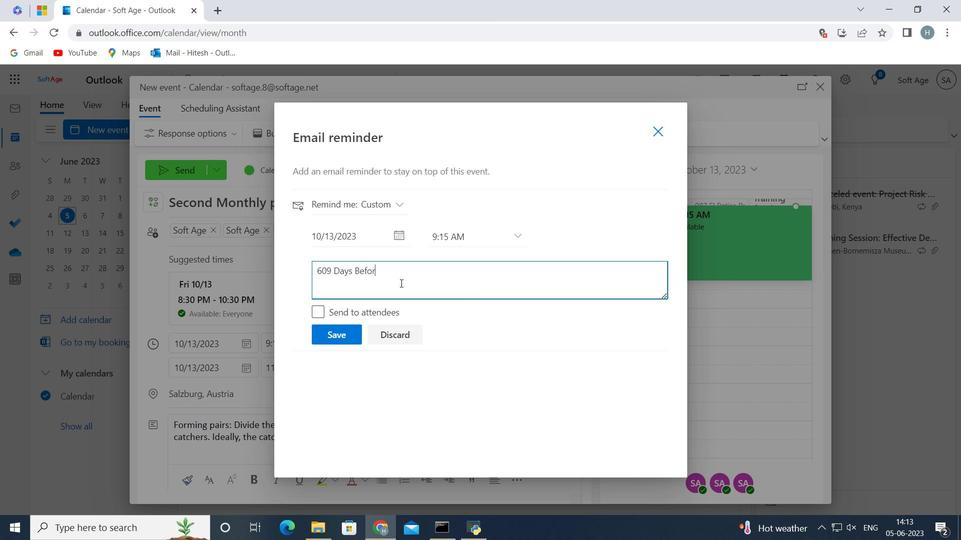 
Action: Mouse moved to (333, 334)
Screenshot: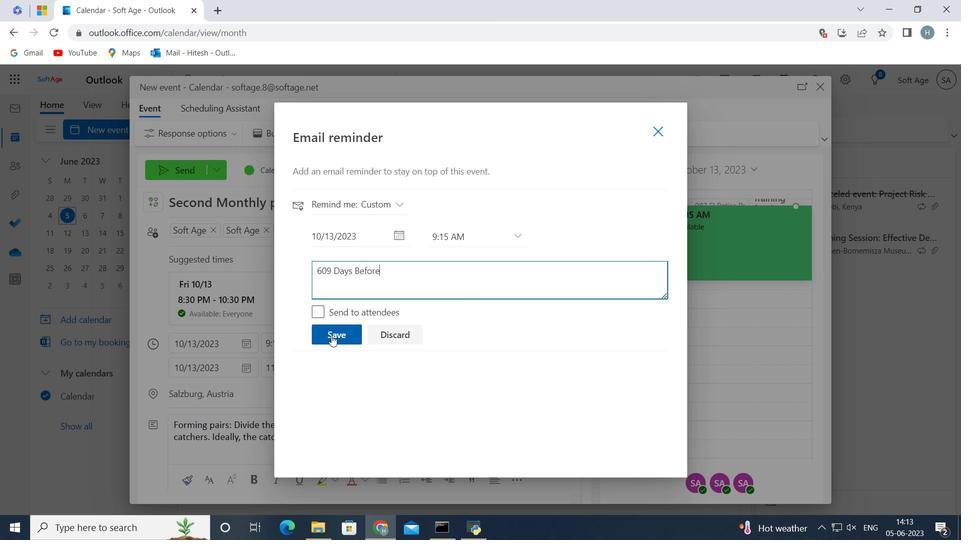 
Action: Mouse pressed left at (333, 334)
Screenshot: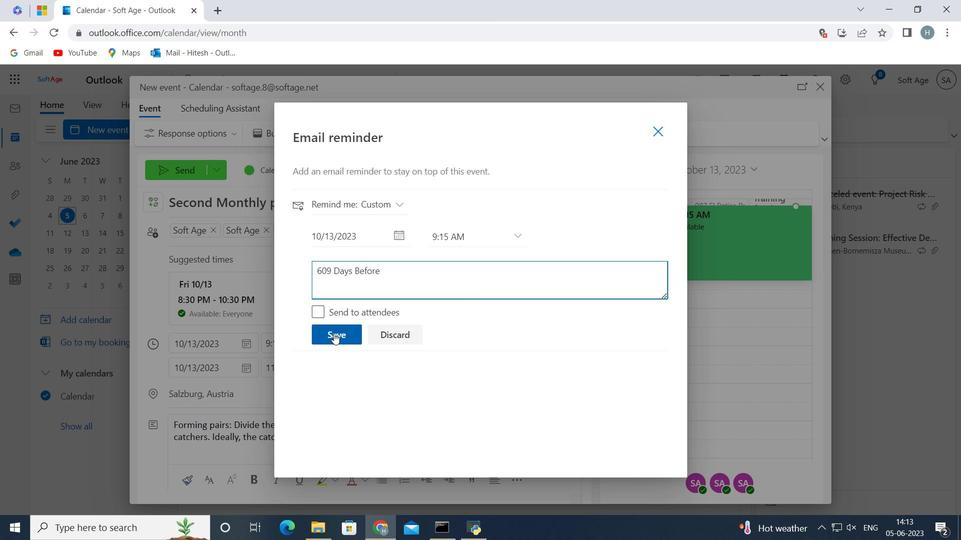 
Action: Mouse moved to (662, 128)
Screenshot: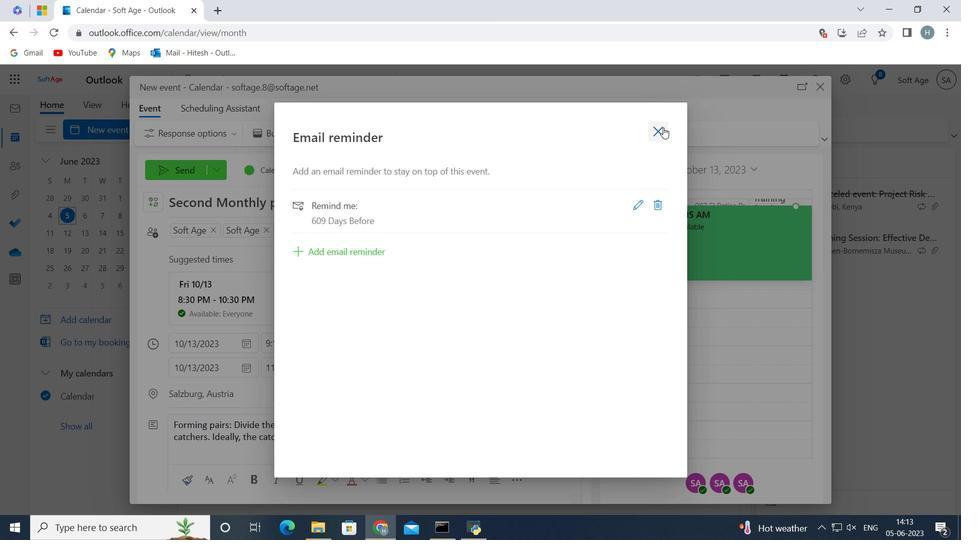 
Action: Mouse pressed left at (662, 128)
Screenshot: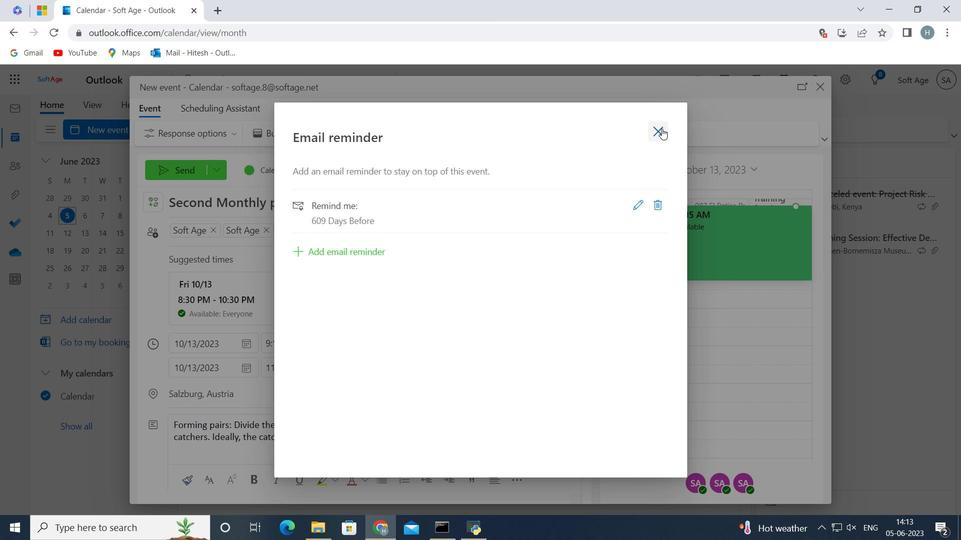
Action: Mouse moved to (187, 168)
Screenshot: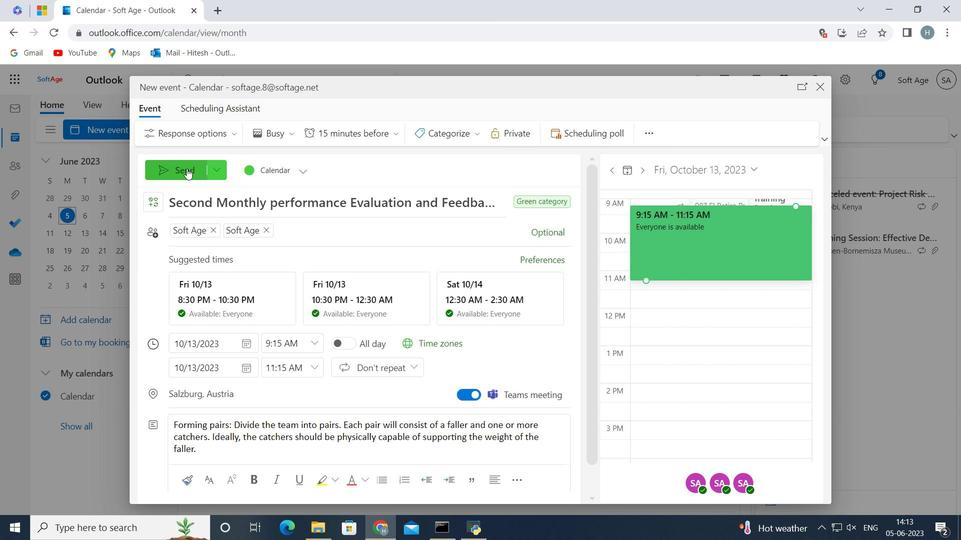 
Action: Mouse pressed left at (187, 168)
Screenshot: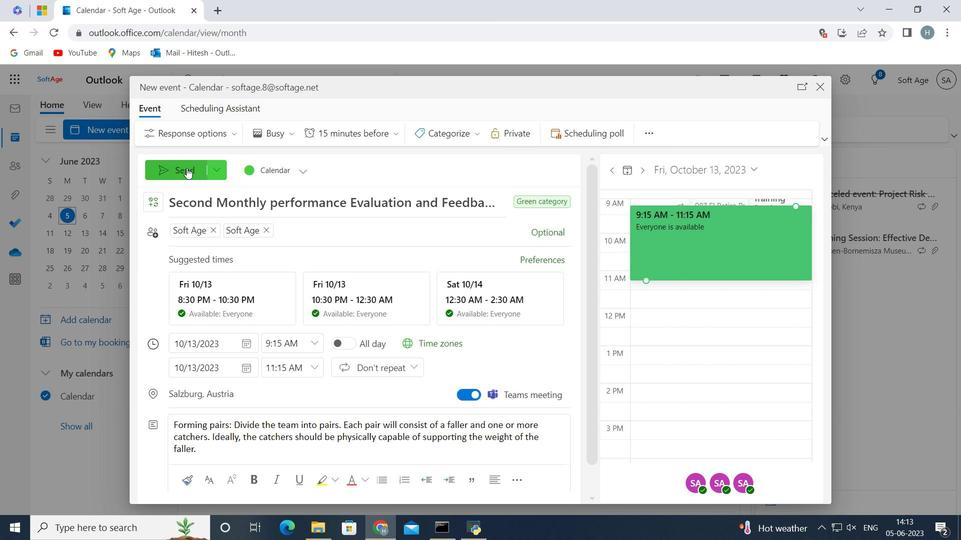 
Action: Mouse moved to (451, 169)
Screenshot: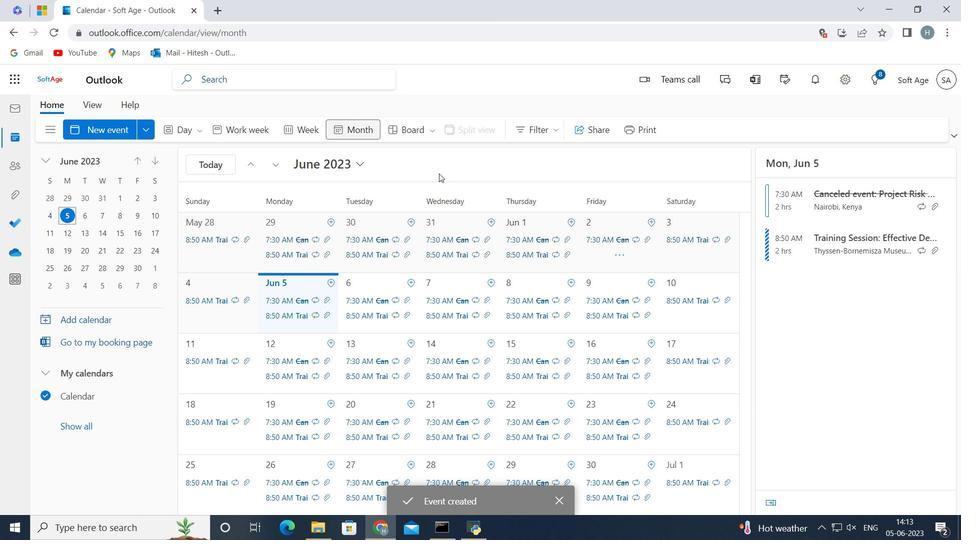 
